 Task: Look for space in Pati, Indonesia from 5th June, 2023 to 16th June, 2023 for 2 adults in price range Rs.7000 to Rs.15000. Place can be entire place with 1  bedroom having 1 bed and 1 bathroom. Property type can be house, flat, guest house, hotel. Booking option can be shelf check-in. Required host language is English.
Action: Mouse moved to (430, 63)
Screenshot: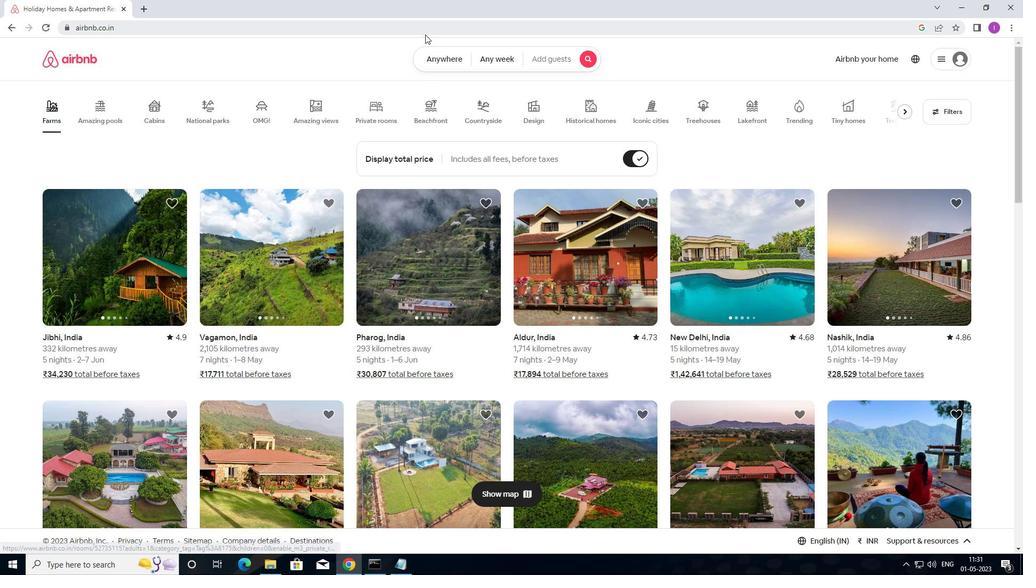
Action: Mouse pressed left at (430, 63)
Screenshot: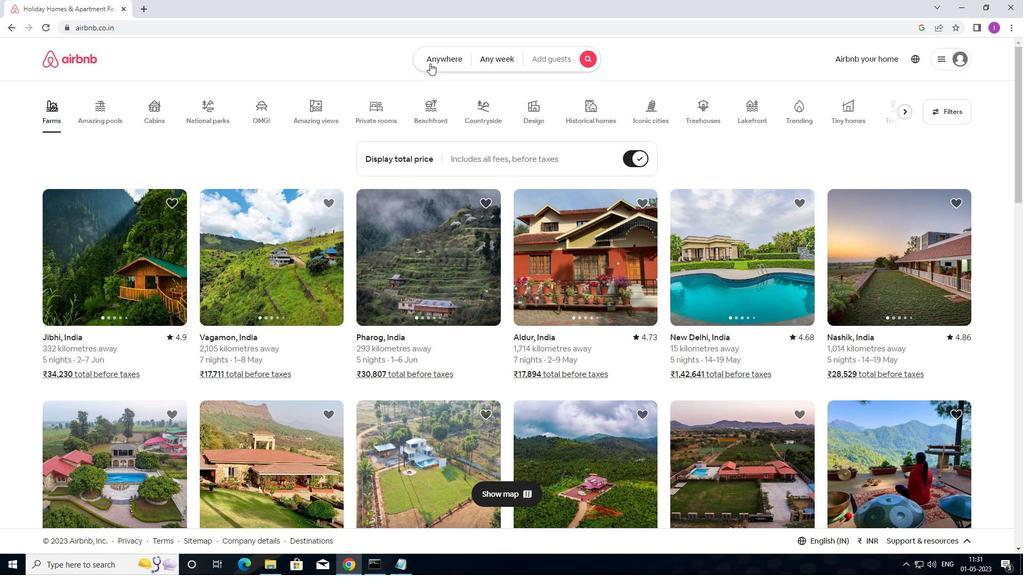 
Action: Mouse moved to (327, 105)
Screenshot: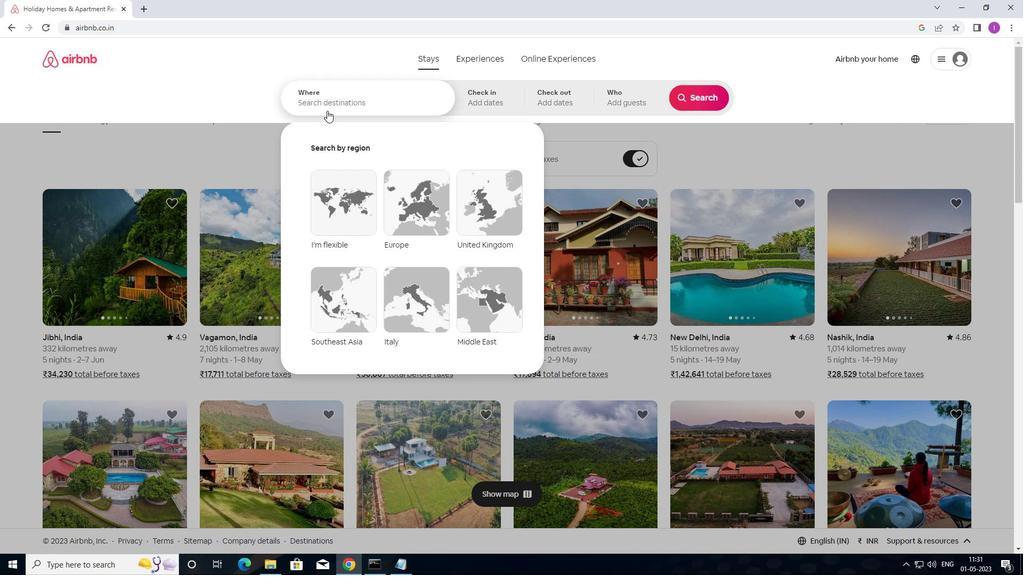 
Action: Mouse pressed left at (327, 105)
Screenshot: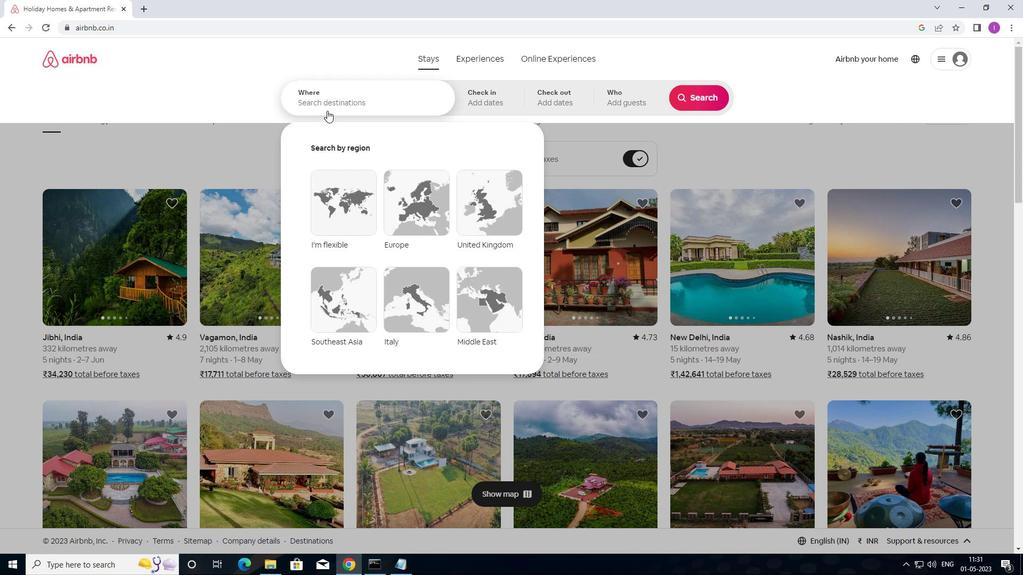 
Action: Mouse moved to (366, 105)
Screenshot: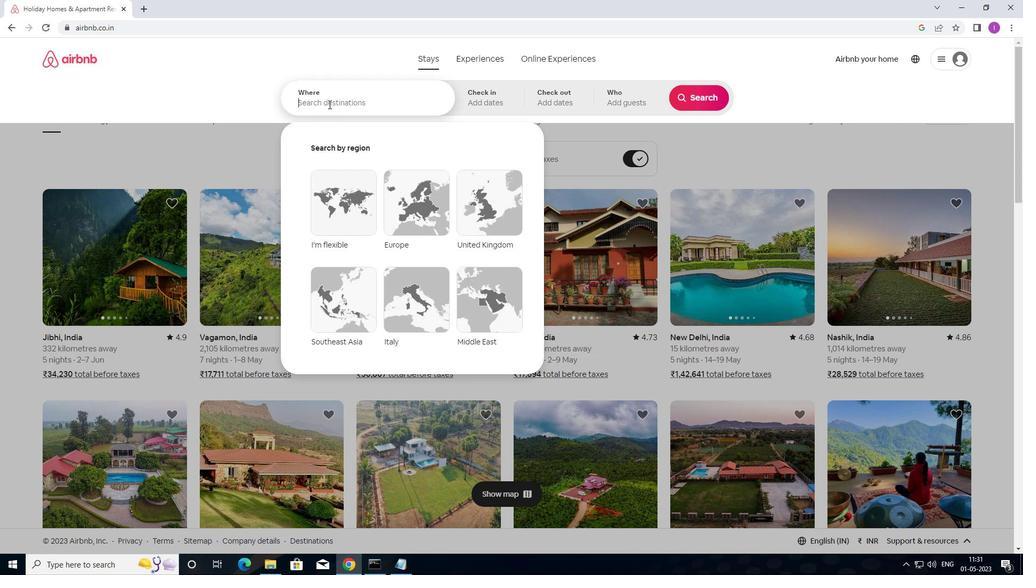 
Action: Key pressed <Key.shift>PATI,<Key.shift>IND
Screenshot: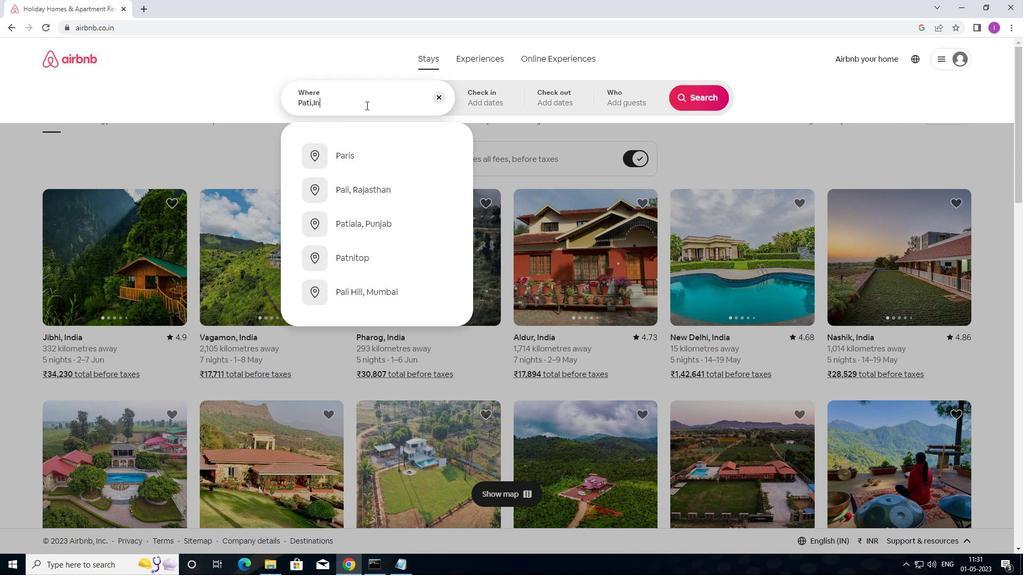 
Action: Mouse moved to (366, 105)
Screenshot: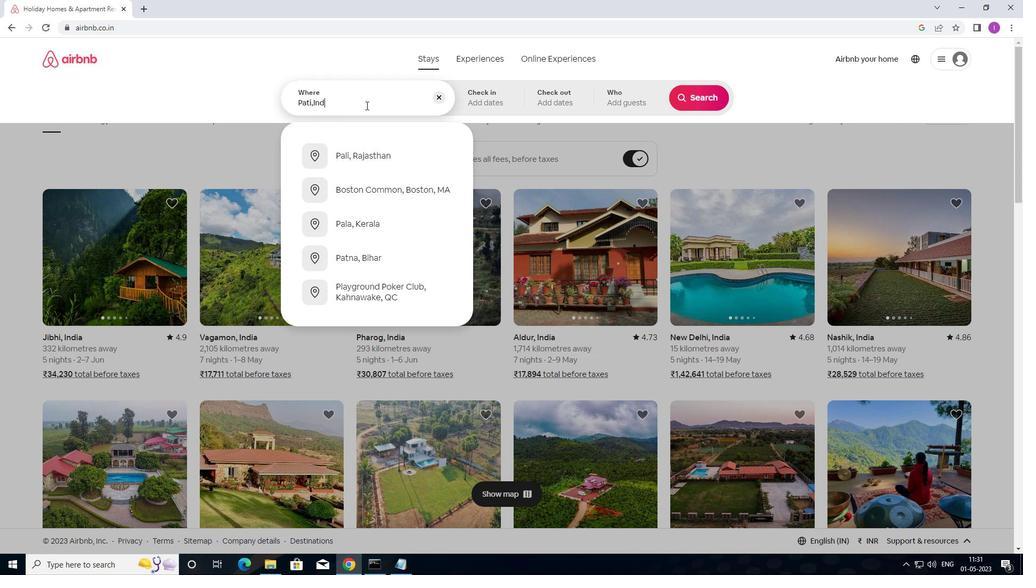 
Action: Key pressed ONESIA
Screenshot: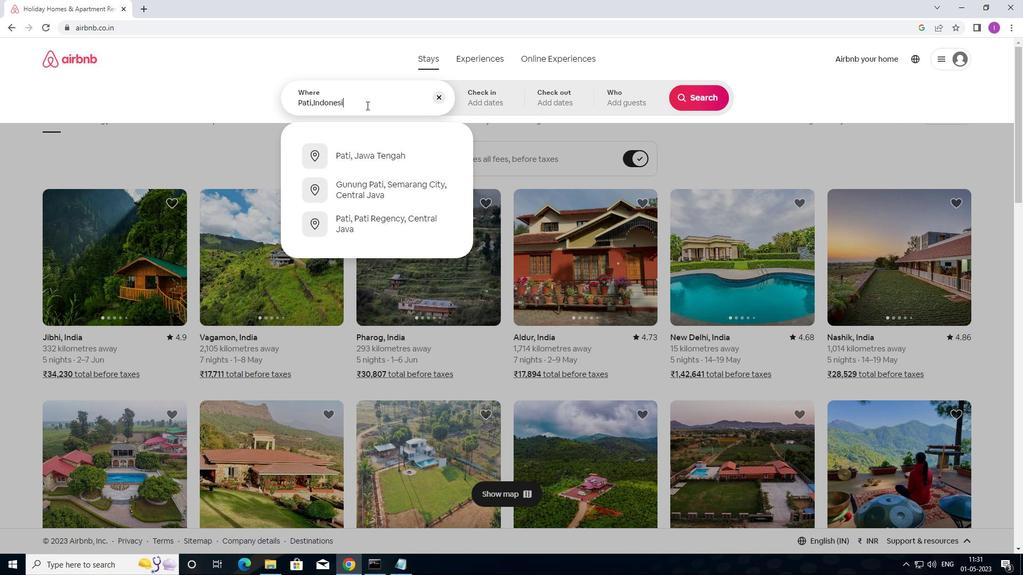 
Action: Mouse moved to (502, 93)
Screenshot: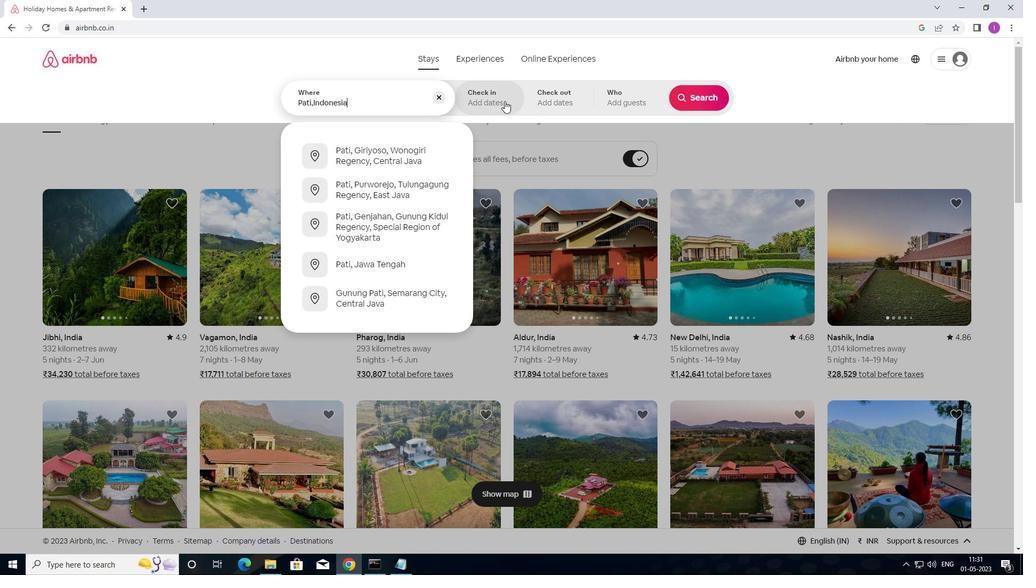 
Action: Mouse pressed left at (502, 93)
Screenshot: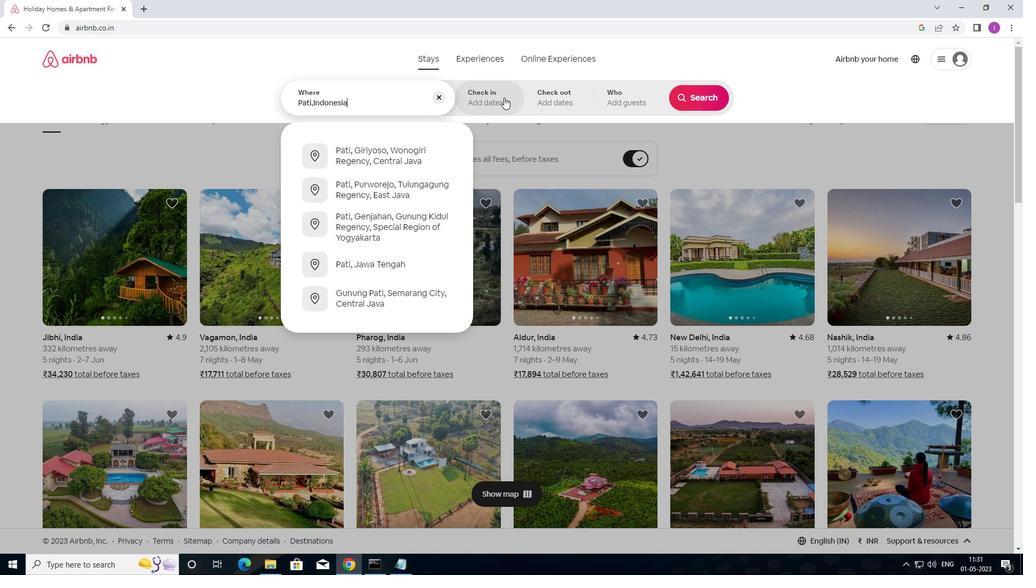 
Action: Mouse moved to (558, 251)
Screenshot: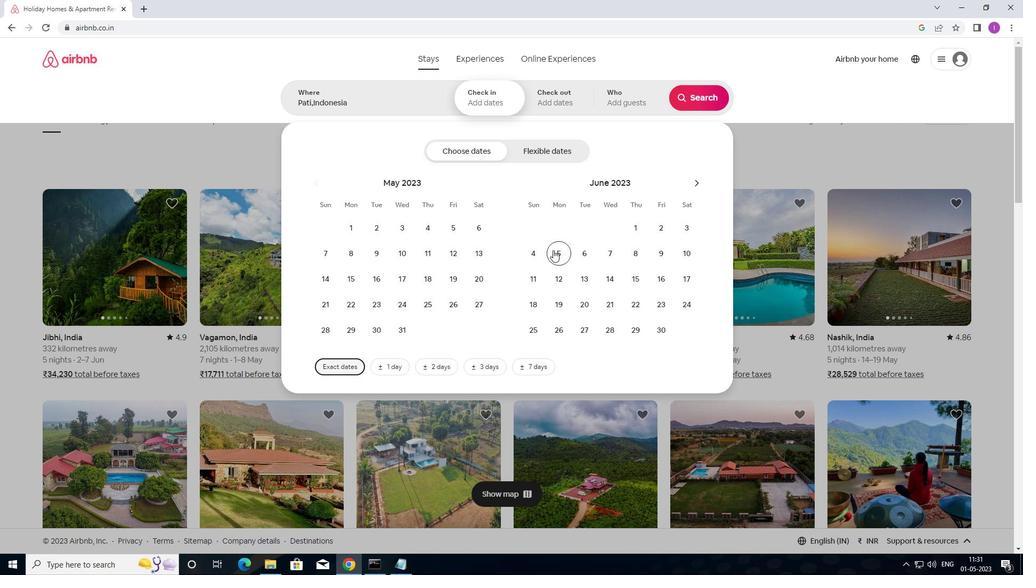 
Action: Mouse pressed left at (558, 251)
Screenshot: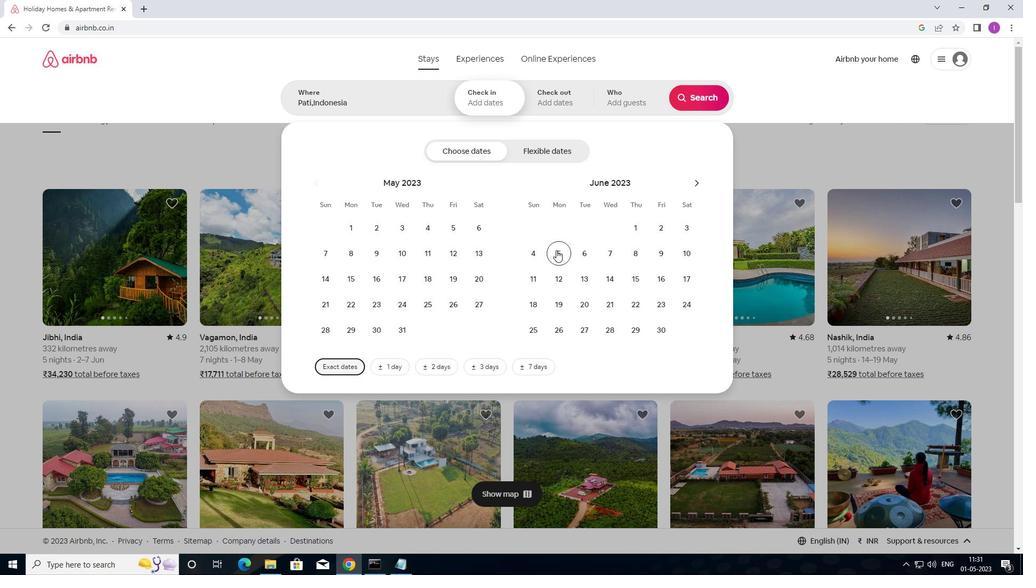 
Action: Mouse moved to (662, 280)
Screenshot: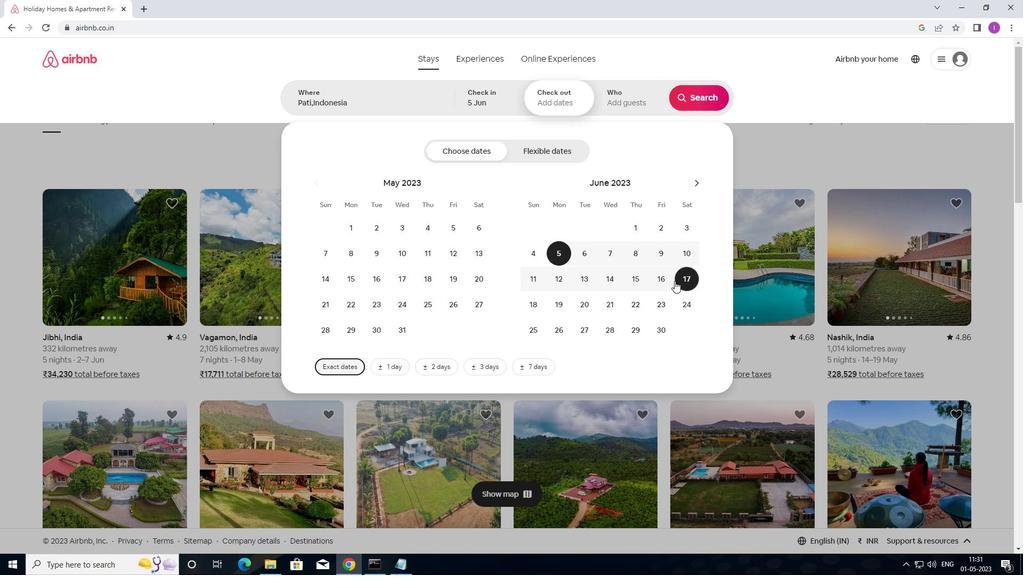 
Action: Mouse pressed left at (662, 280)
Screenshot: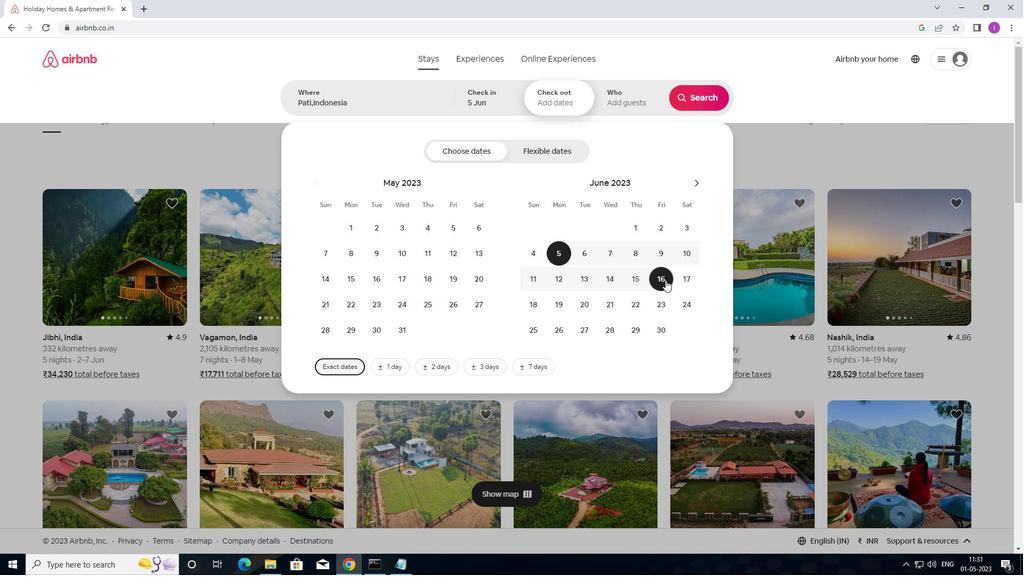 
Action: Mouse moved to (632, 101)
Screenshot: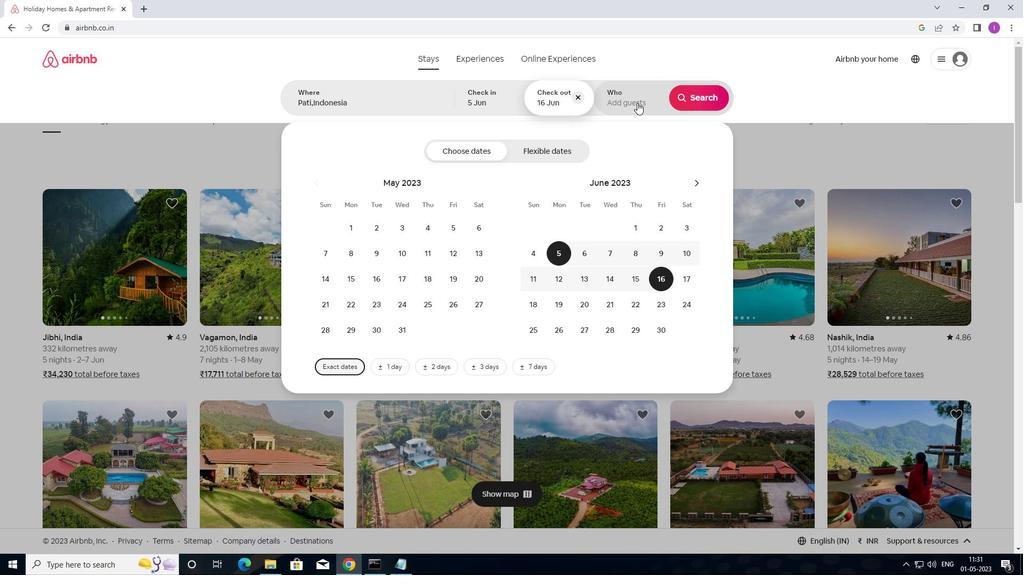 
Action: Mouse pressed left at (632, 101)
Screenshot: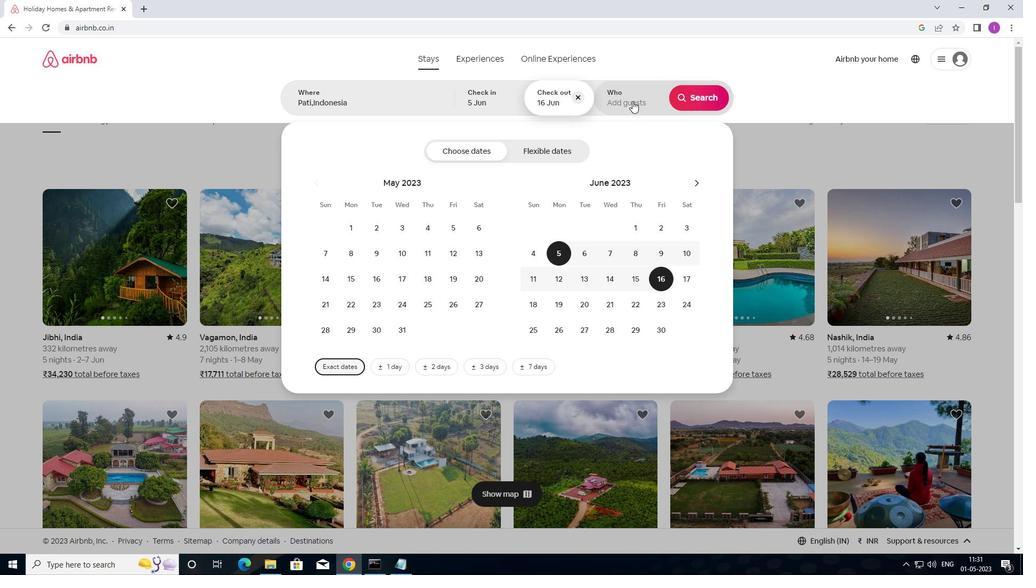 
Action: Mouse moved to (703, 155)
Screenshot: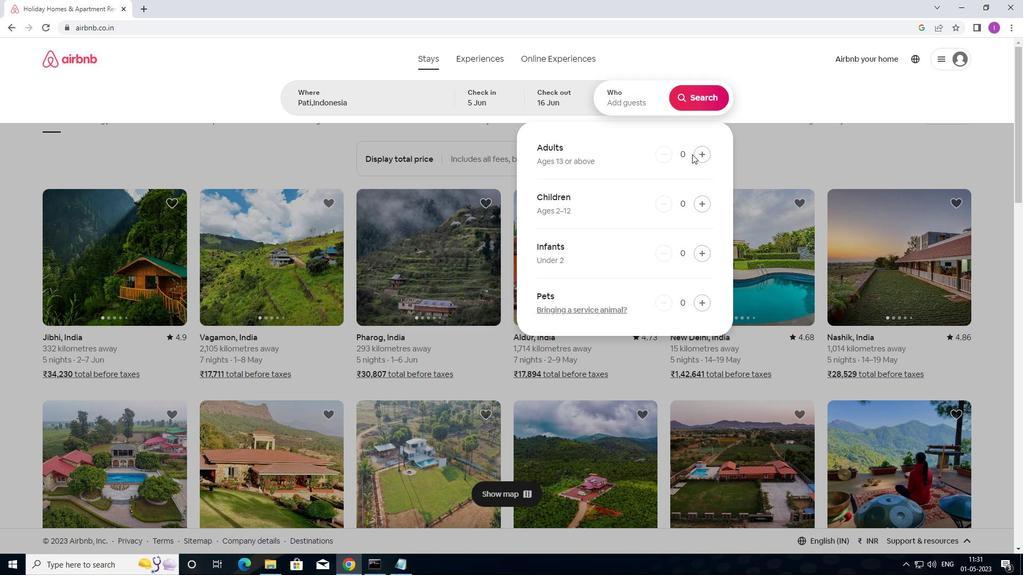 
Action: Mouse pressed left at (703, 155)
Screenshot: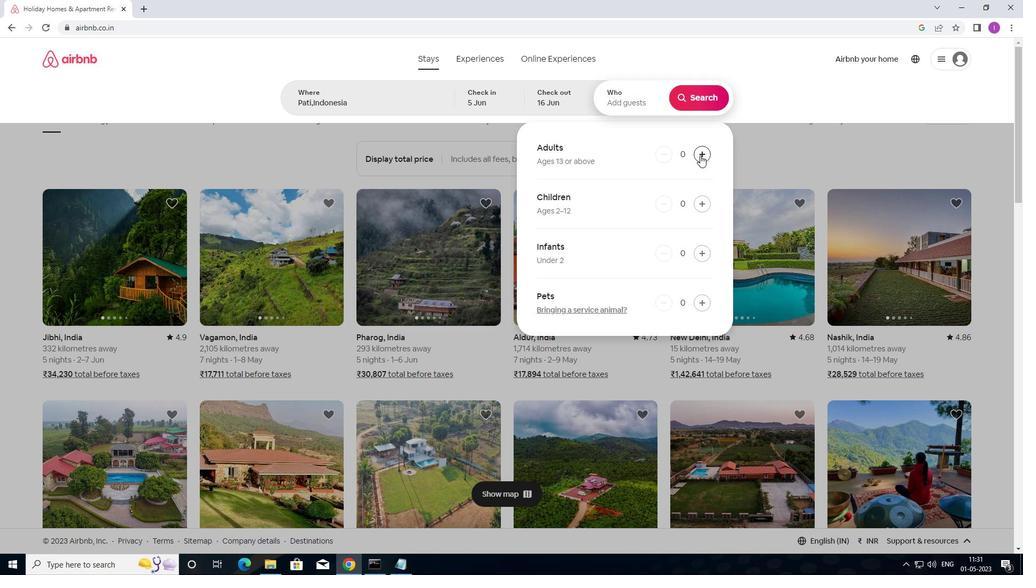 
Action: Mouse pressed left at (703, 155)
Screenshot: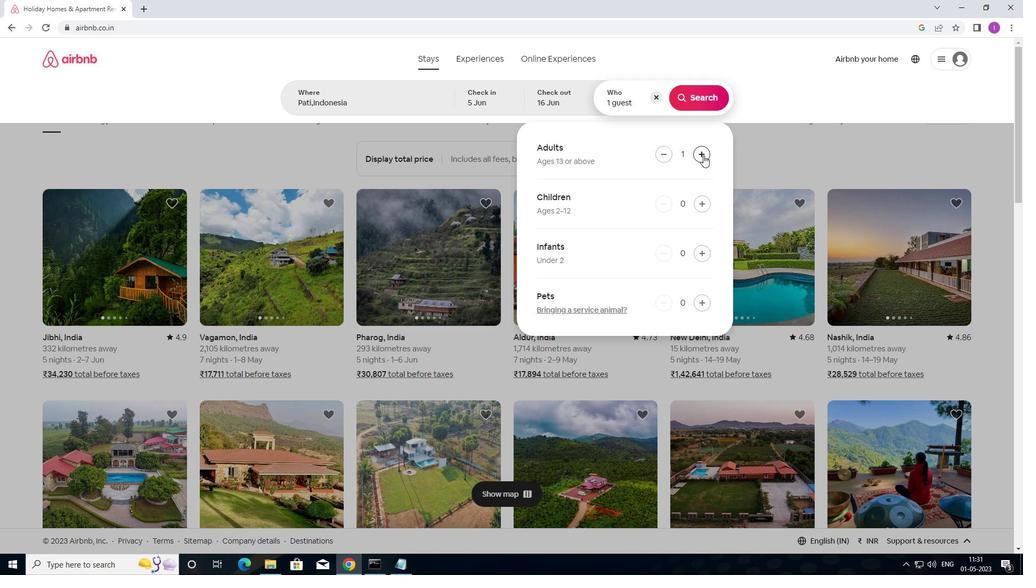 
Action: Mouse moved to (696, 102)
Screenshot: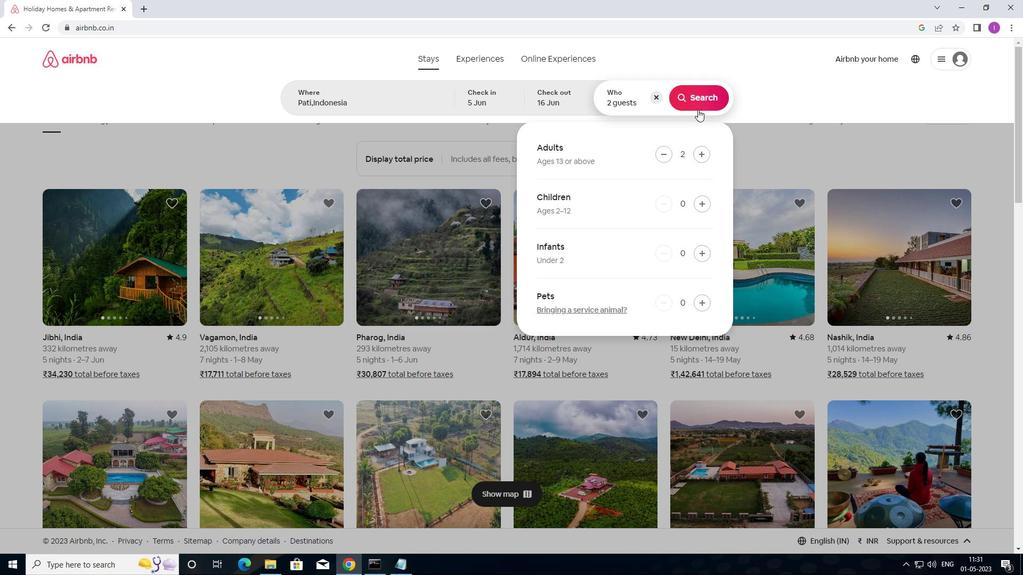
Action: Mouse pressed left at (696, 102)
Screenshot: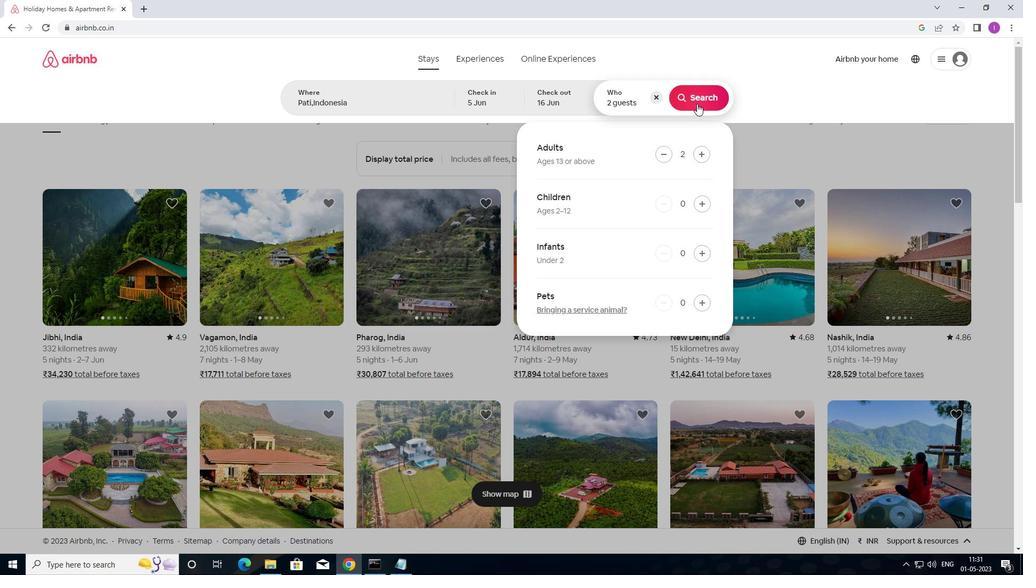 
Action: Mouse moved to (960, 102)
Screenshot: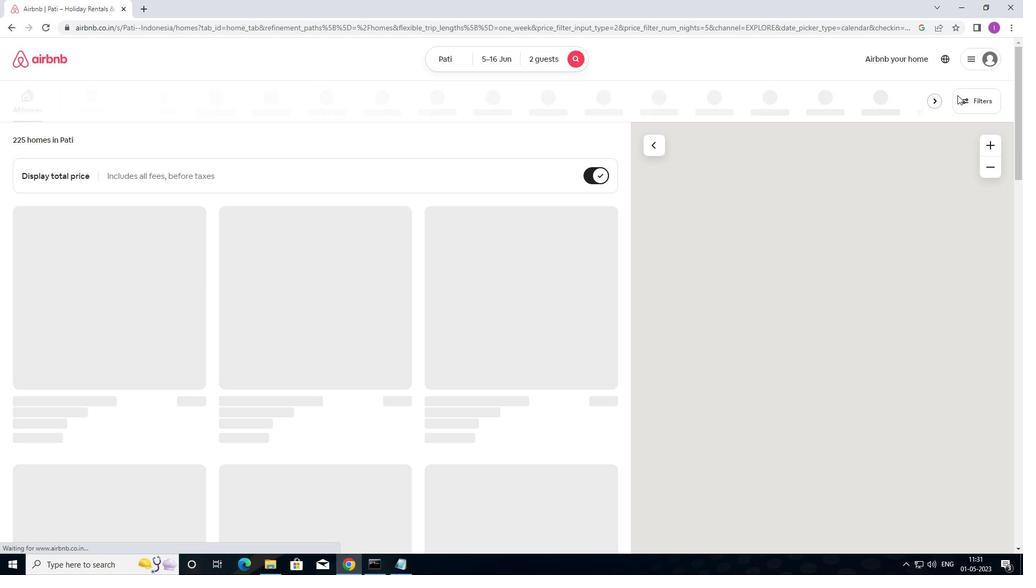 
Action: Mouse pressed left at (960, 102)
Screenshot: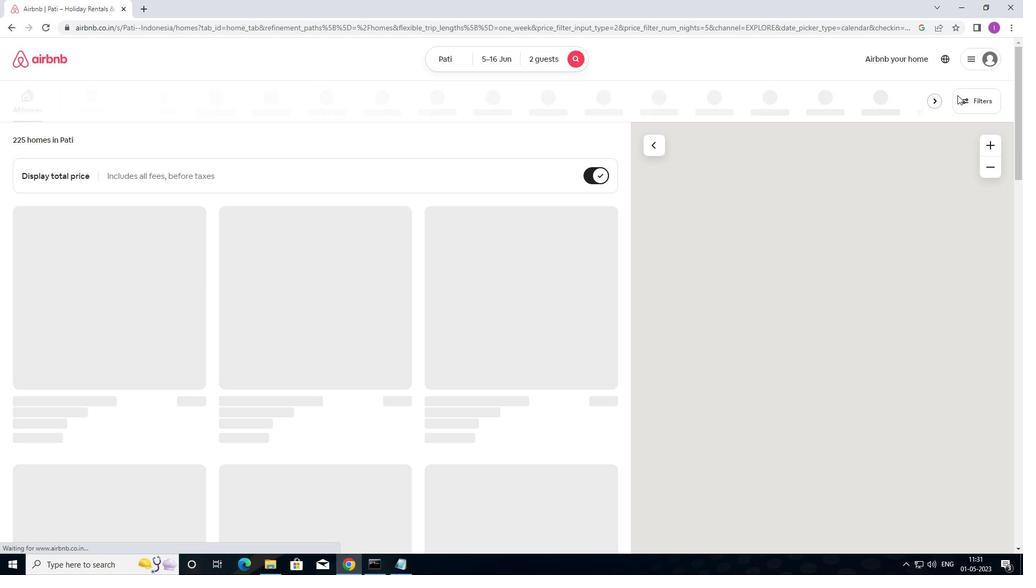 
Action: Mouse moved to (384, 237)
Screenshot: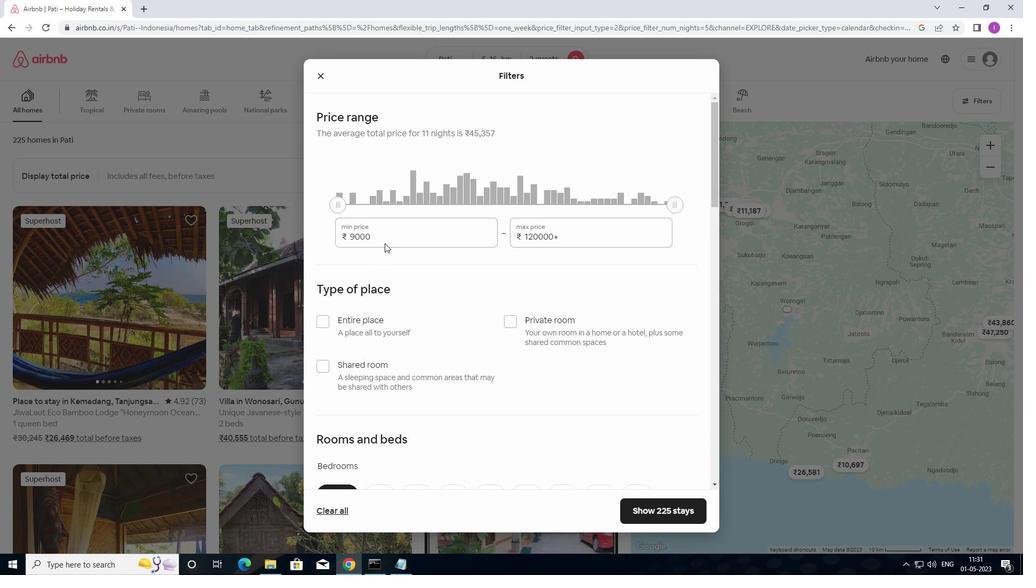 
Action: Mouse pressed left at (384, 237)
Screenshot: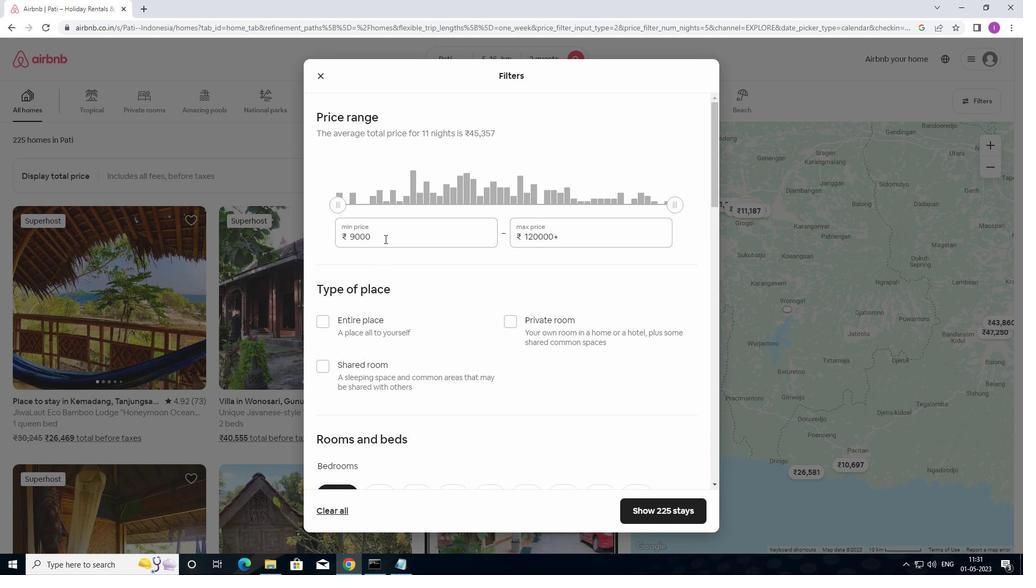 
Action: Mouse moved to (343, 238)
Screenshot: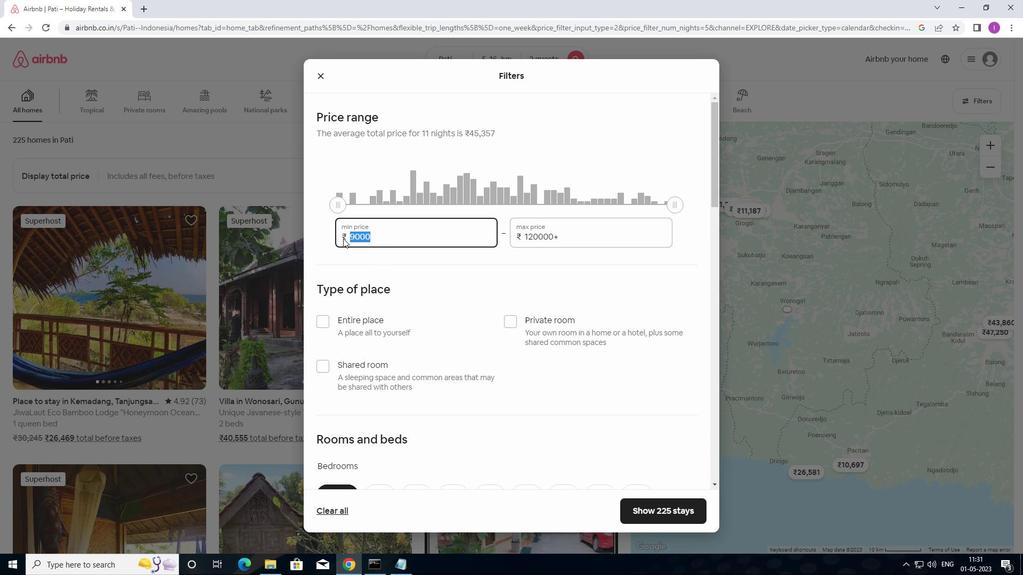 
Action: Key pressed 7
Screenshot: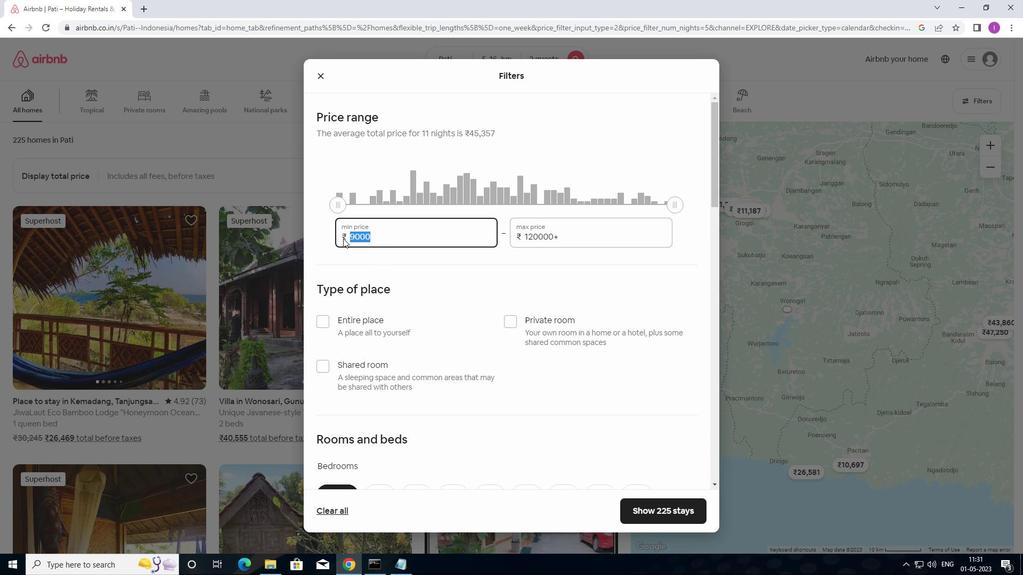 
Action: Mouse moved to (351, 239)
Screenshot: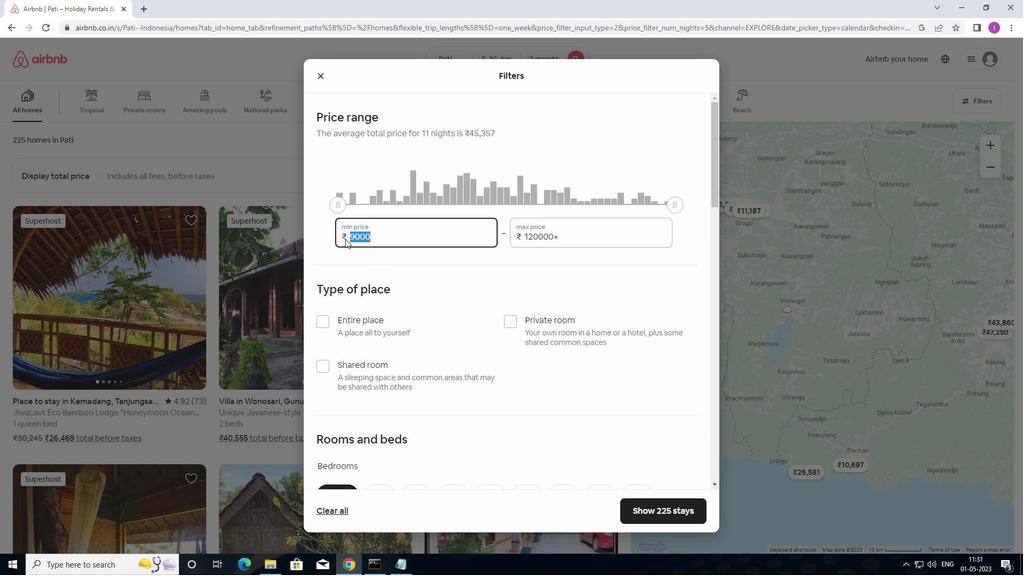
Action: Key pressed 0
Screenshot: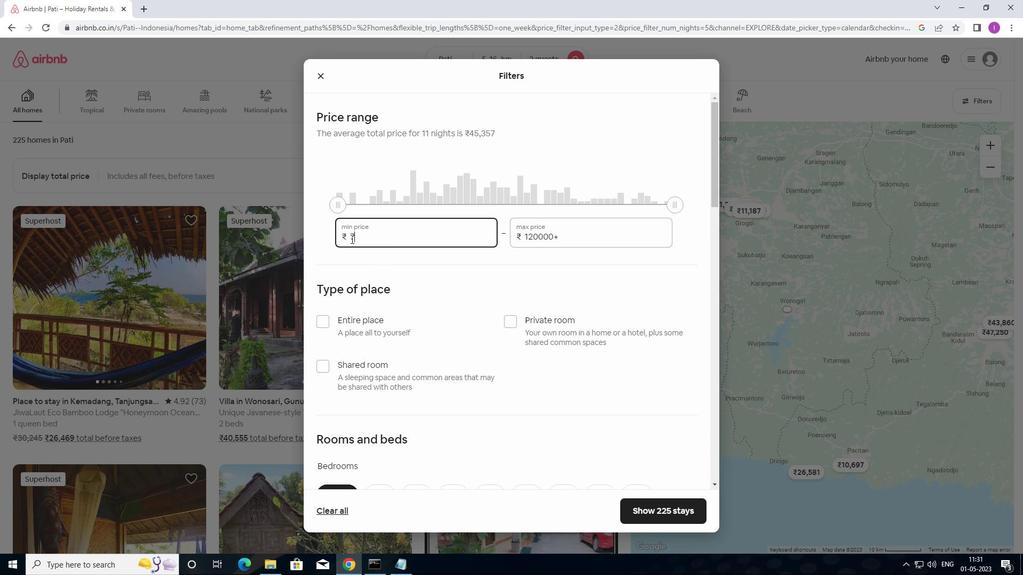 
Action: Mouse moved to (356, 240)
Screenshot: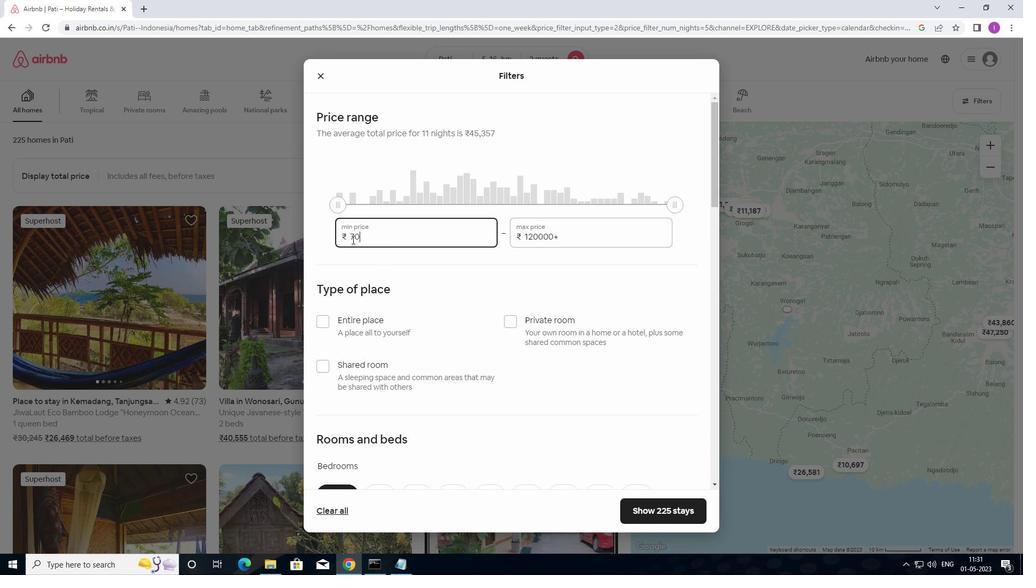 
Action: Key pressed 00
Screenshot: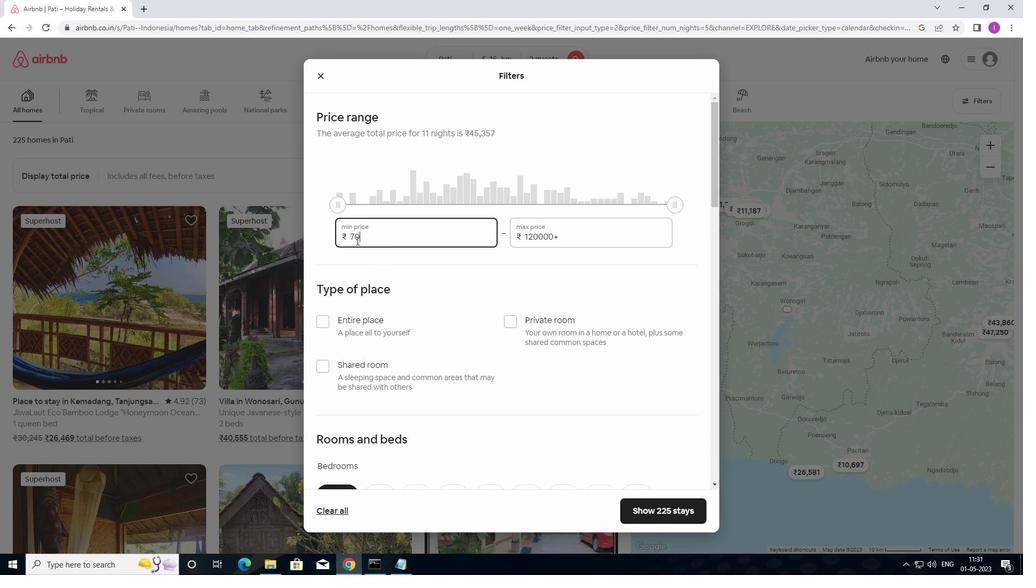
Action: Mouse moved to (574, 241)
Screenshot: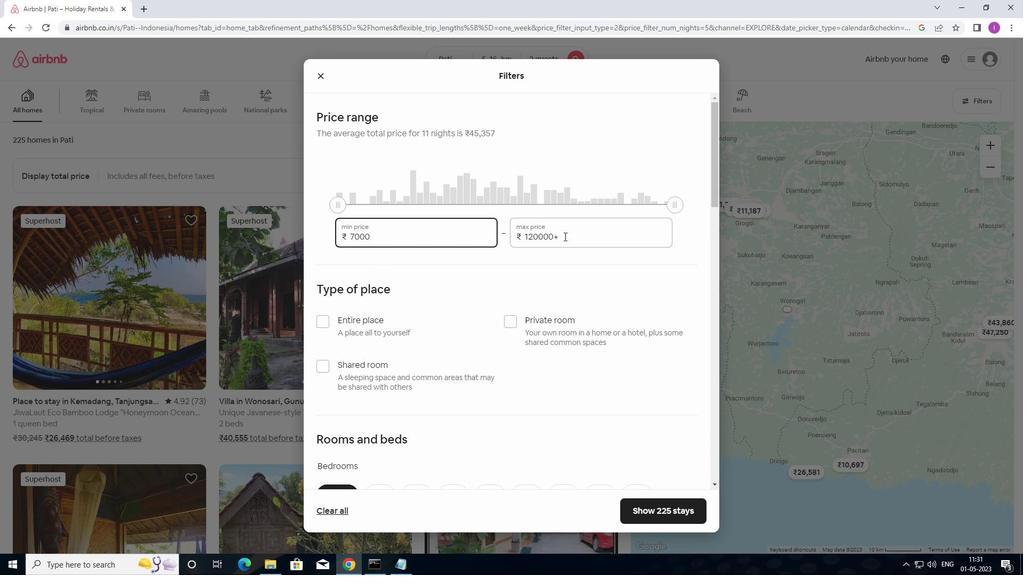 
Action: Mouse pressed left at (574, 241)
Screenshot: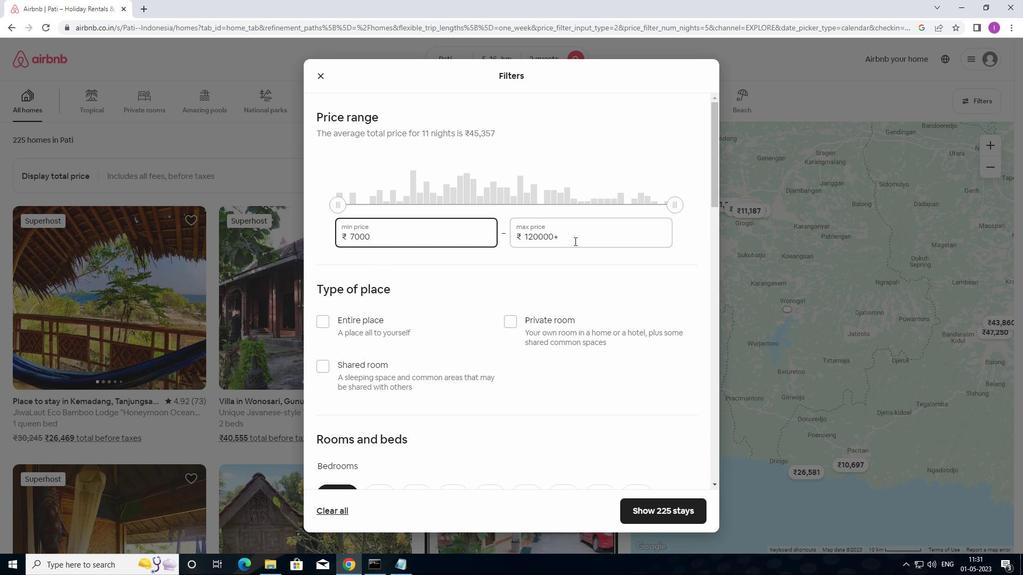 
Action: Mouse moved to (499, 246)
Screenshot: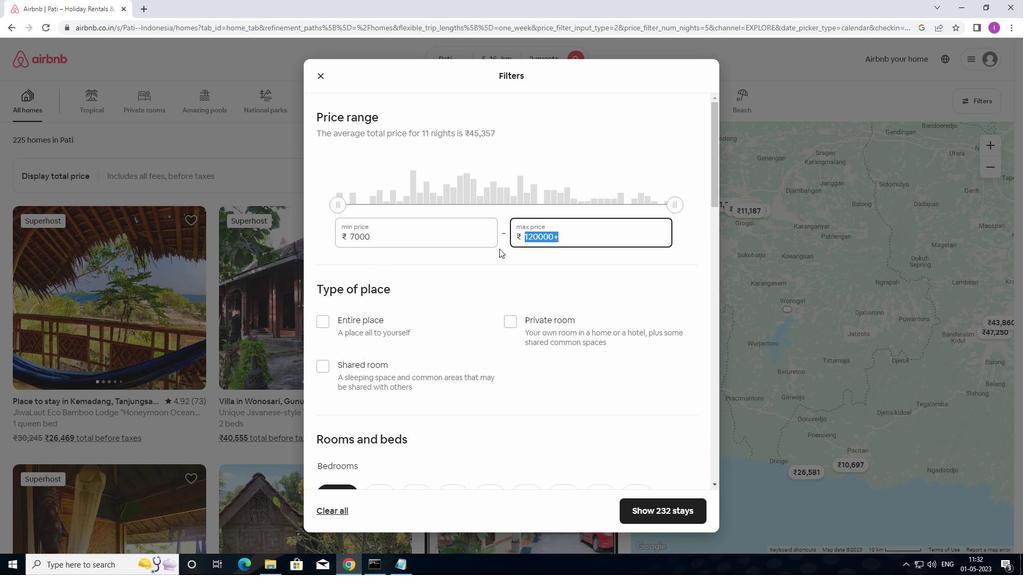 
Action: Key pressed 15
Screenshot: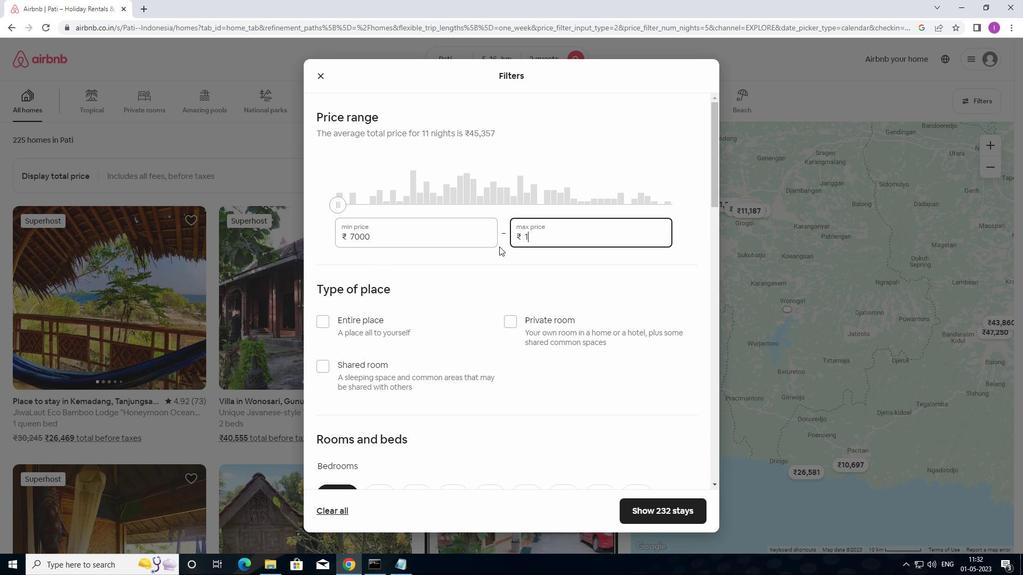
Action: Mouse moved to (499, 246)
Screenshot: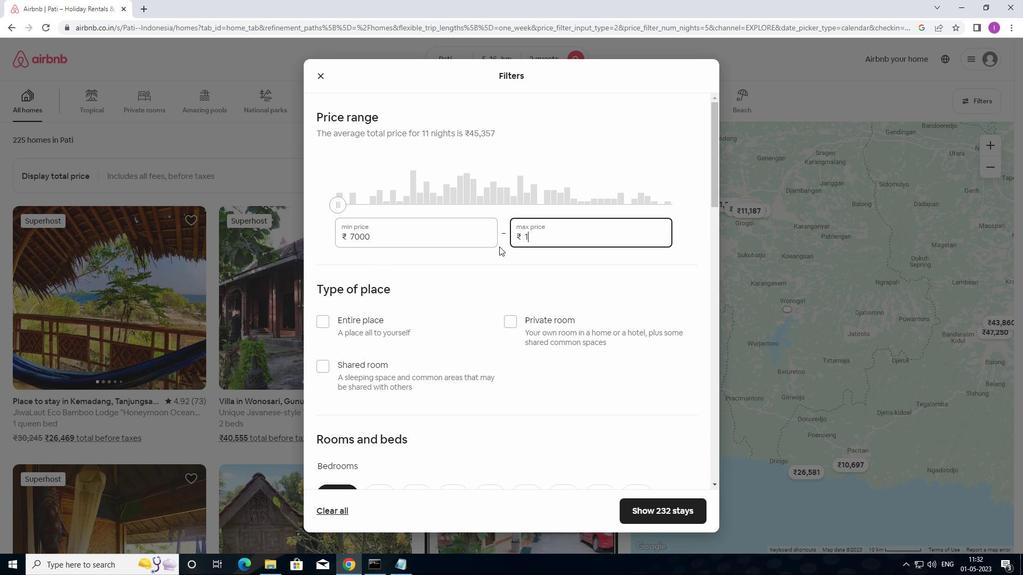 
Action: Key pressed 000
Screenshot: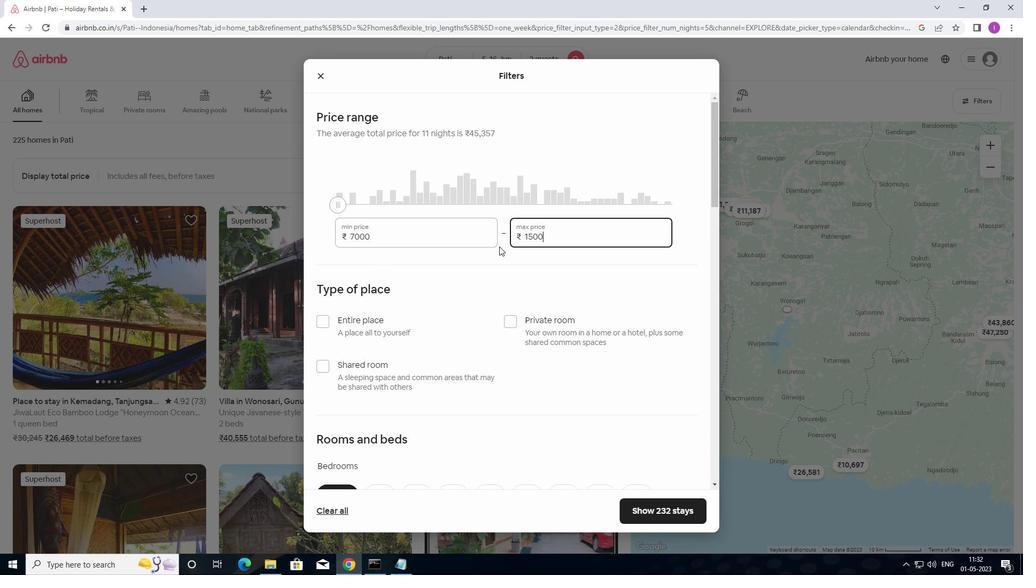 
Action: Mouse moved to (326, 325)
Screenshot: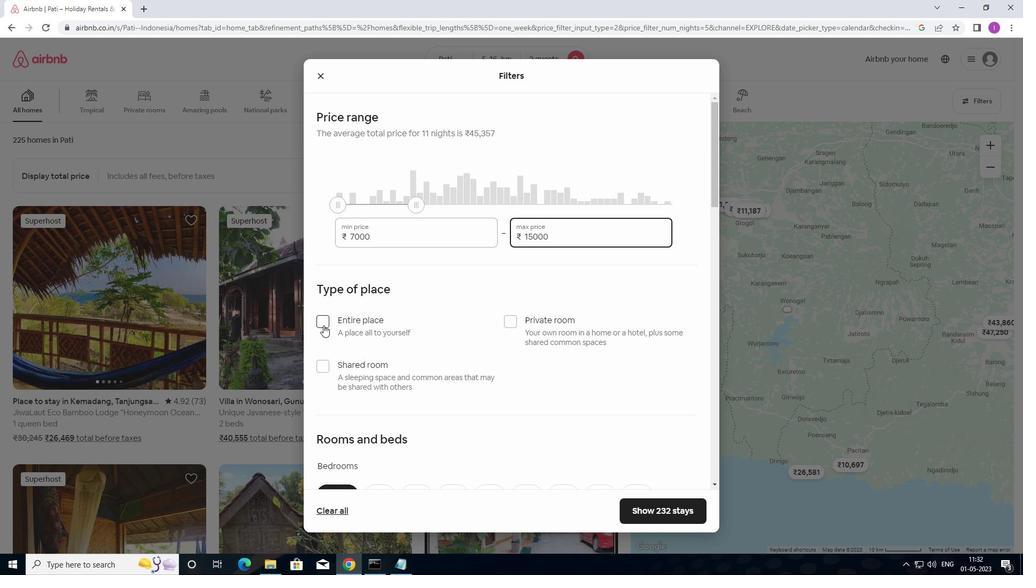 
Action: Mouse pressed left at (326, 325)
Screenshot: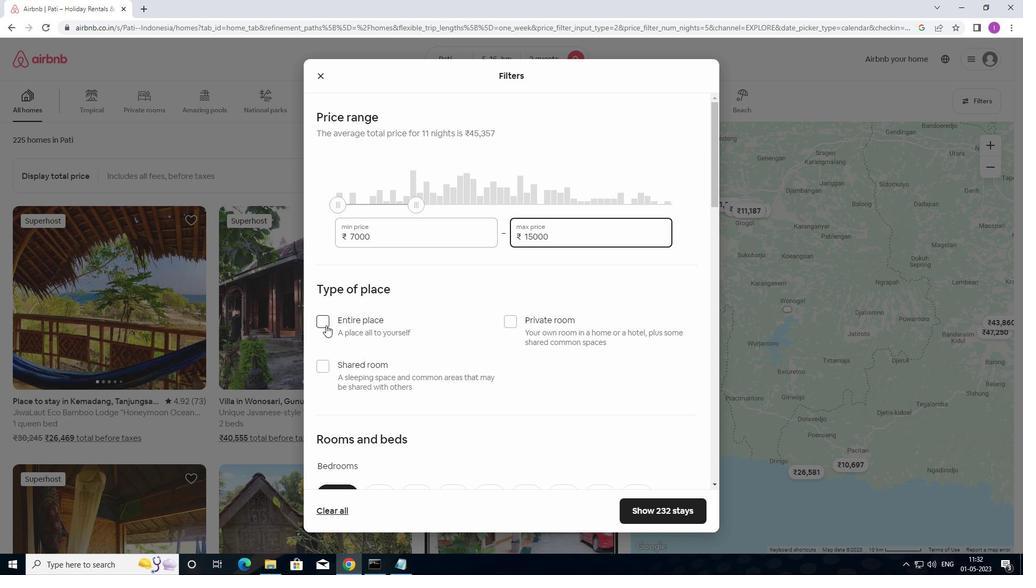 
Action: Mouse moved to (470, 335)
Screenshot: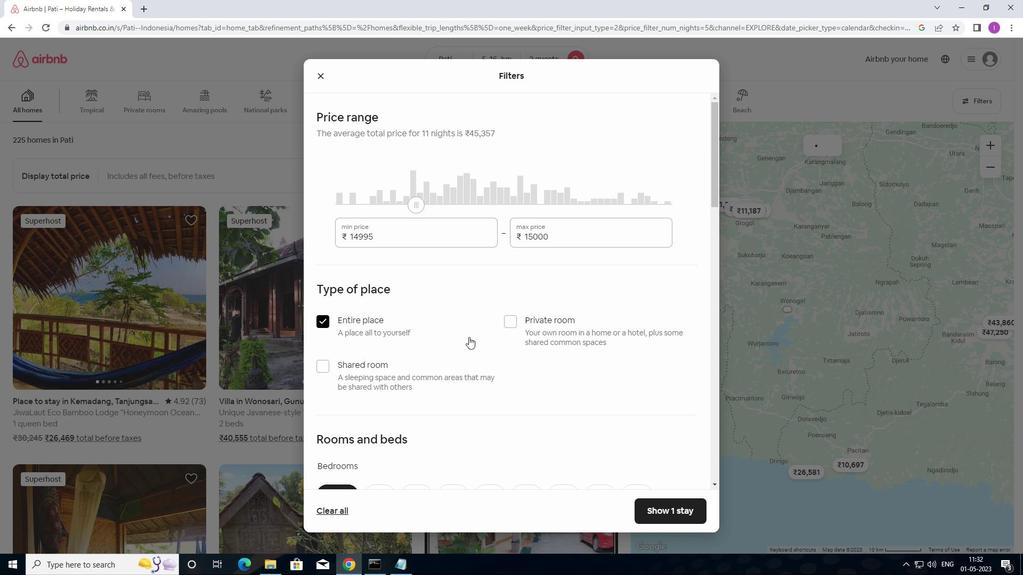 
Action: Mouse scrolled (470, 335) with delta (0, 0)
Screenshot: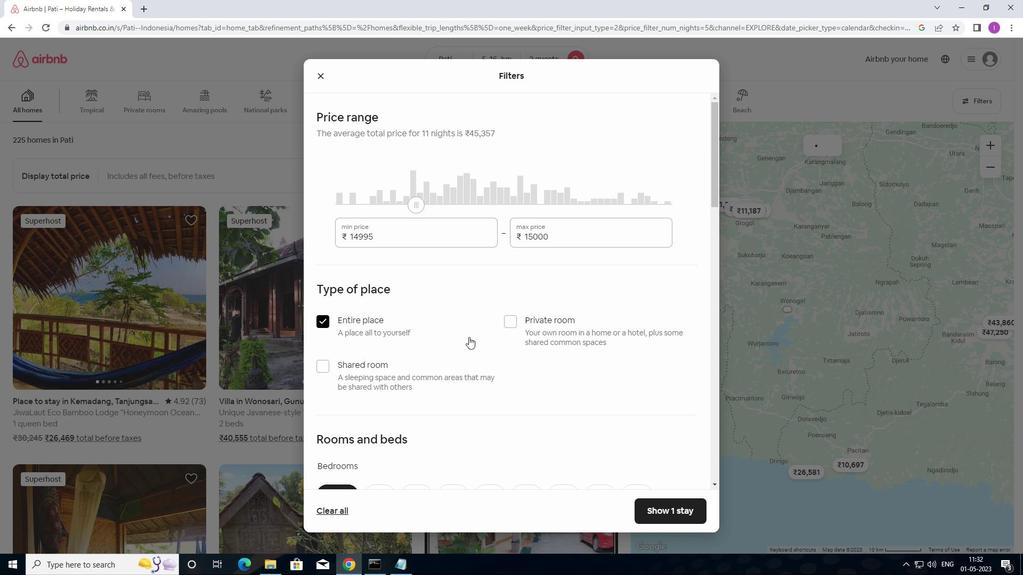 
Action: Mouse moved to (473, 338)
Screenshot: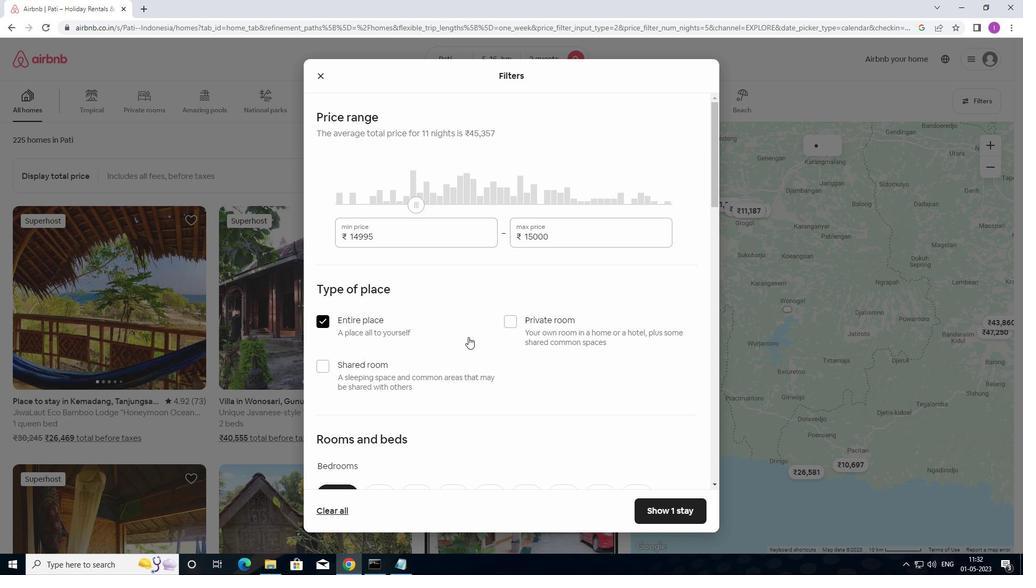 
Action: Mouse scrolled (473, 337) with delta (0, 0)
Screenshot: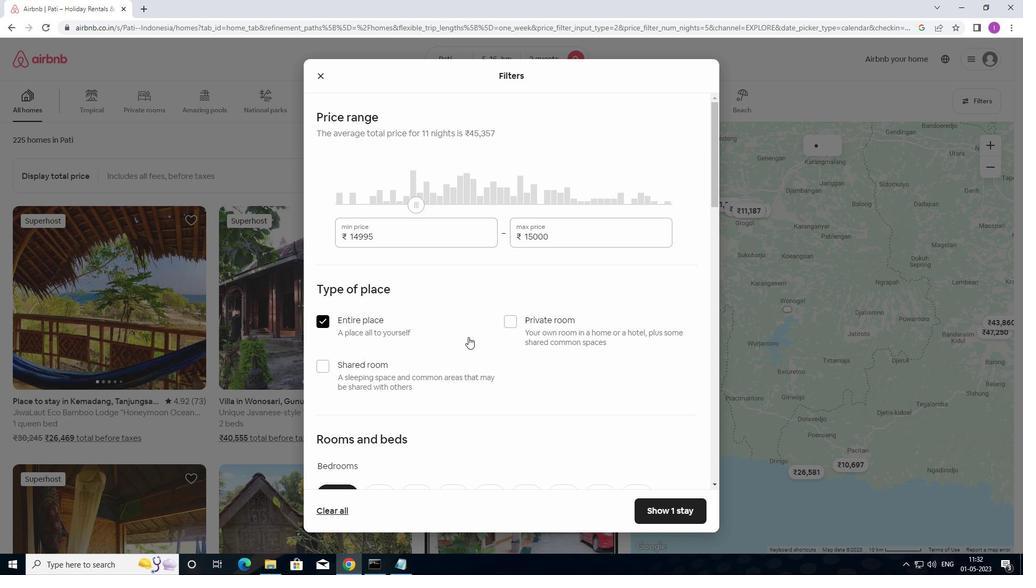 
Action: Mouse moved to (474, 339)
Screenshot: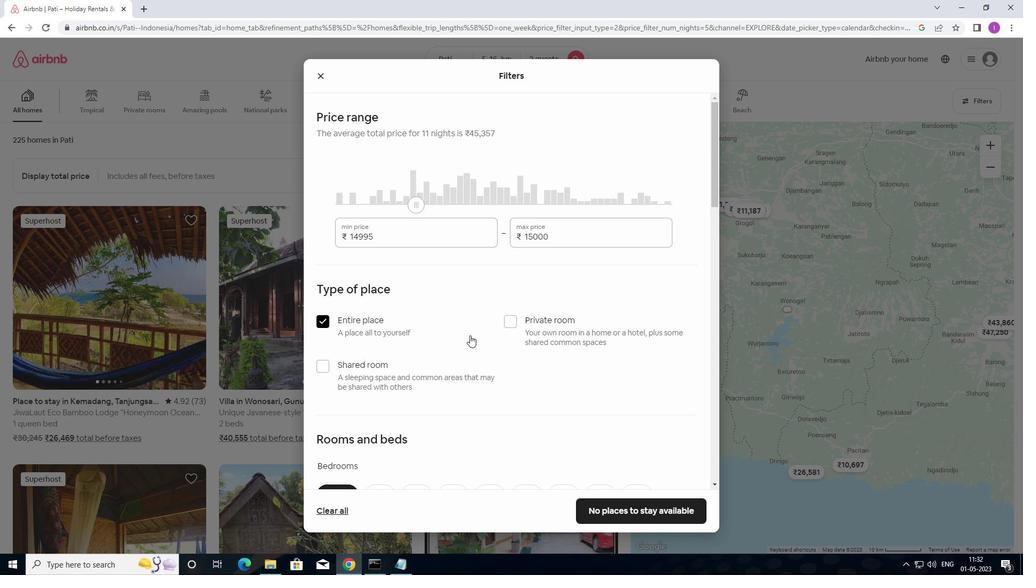 
Action: Mouse scrolled (474, 339) with delta (0, 0)
Screenshot: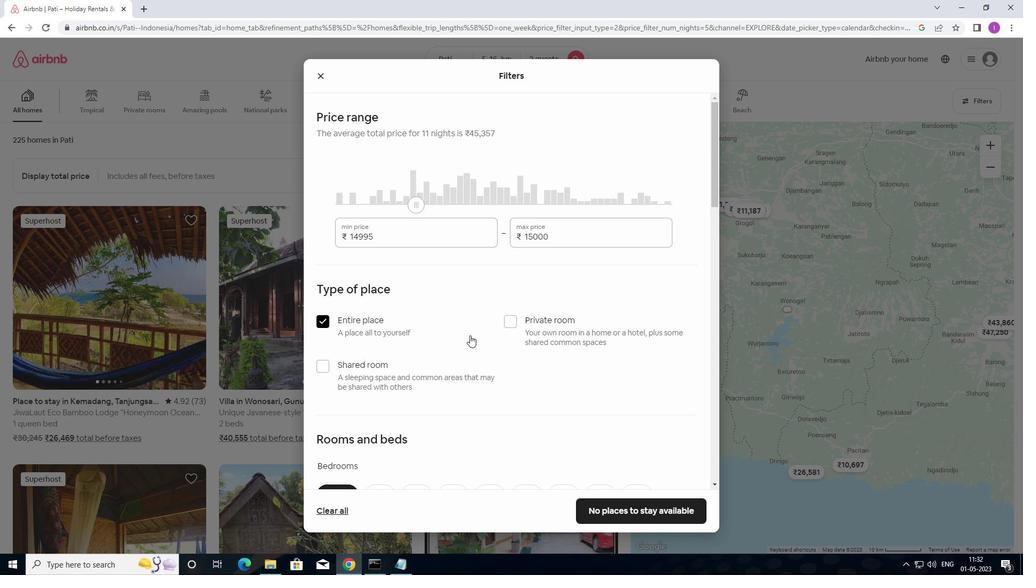 
Action: Mouse moved to (388, 336)
Screenshot: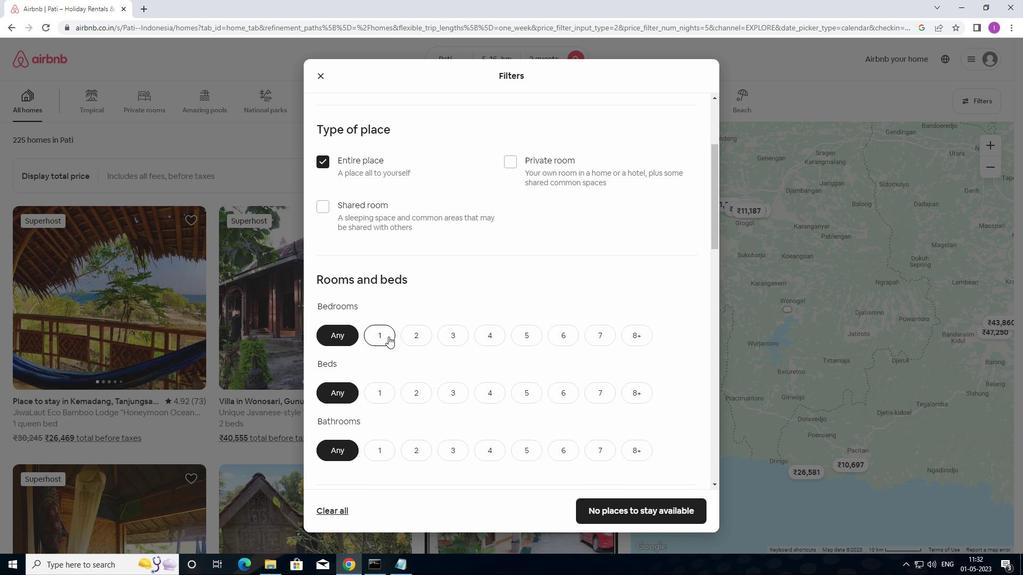 
Action: Mouse pressed left at (388, 336)
Screenshot: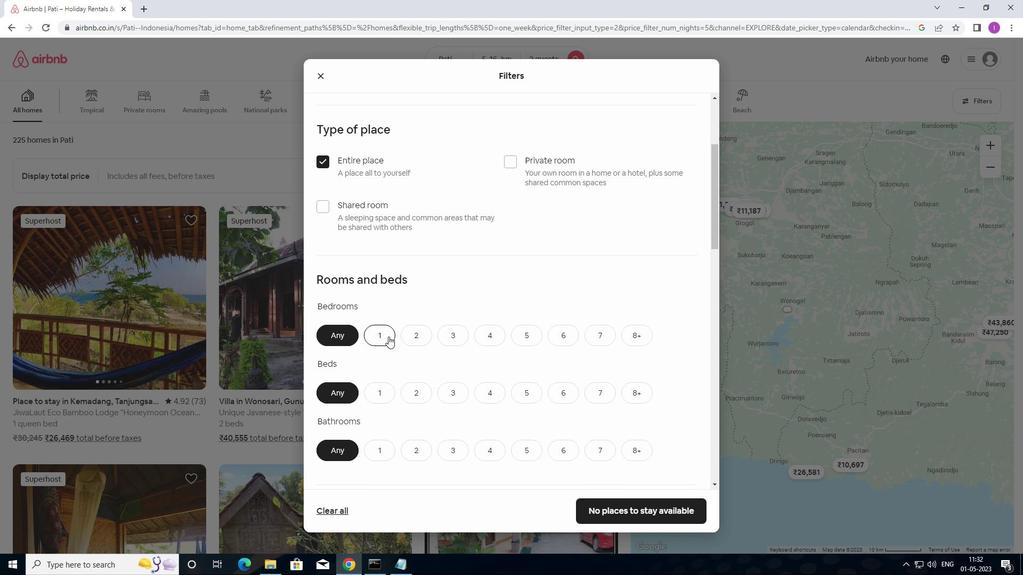 
Action: Mouse moved to (393, 342)
Screenshot: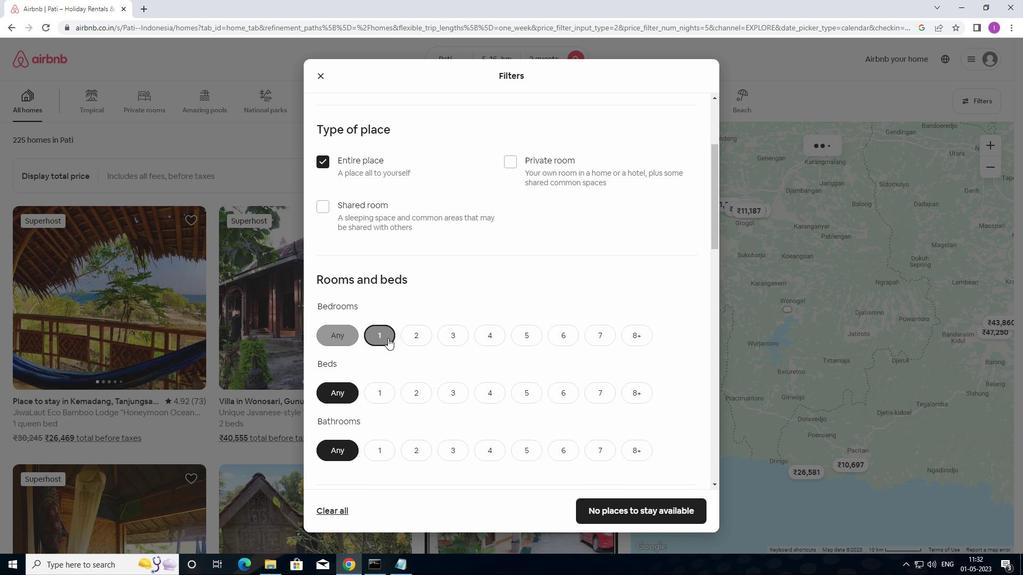 
Action: Mouse scrolled (393, 341) with delta (0, 0)
Screenshot: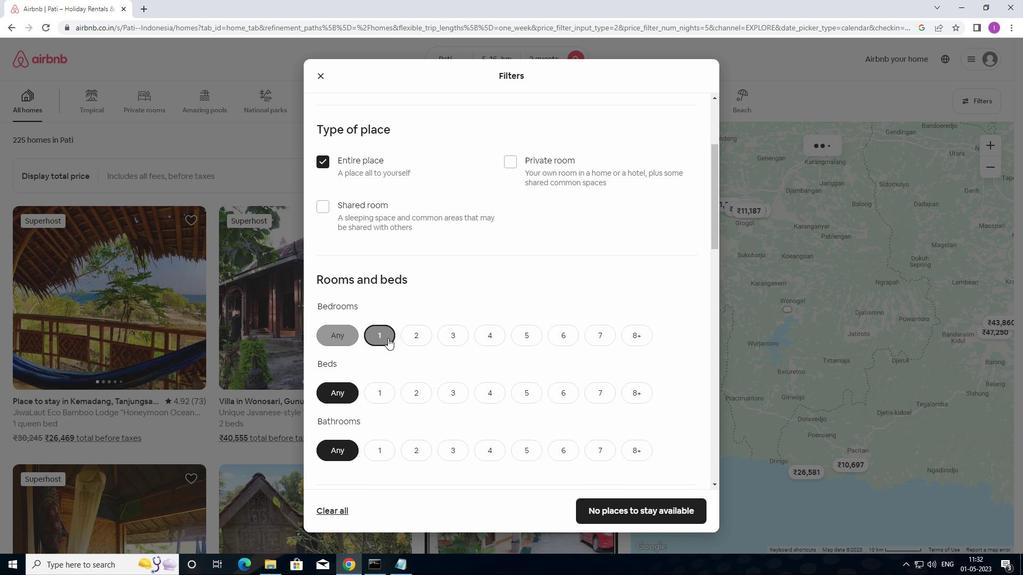 
Action: Mouse moved to (397, 344)
Screenshot: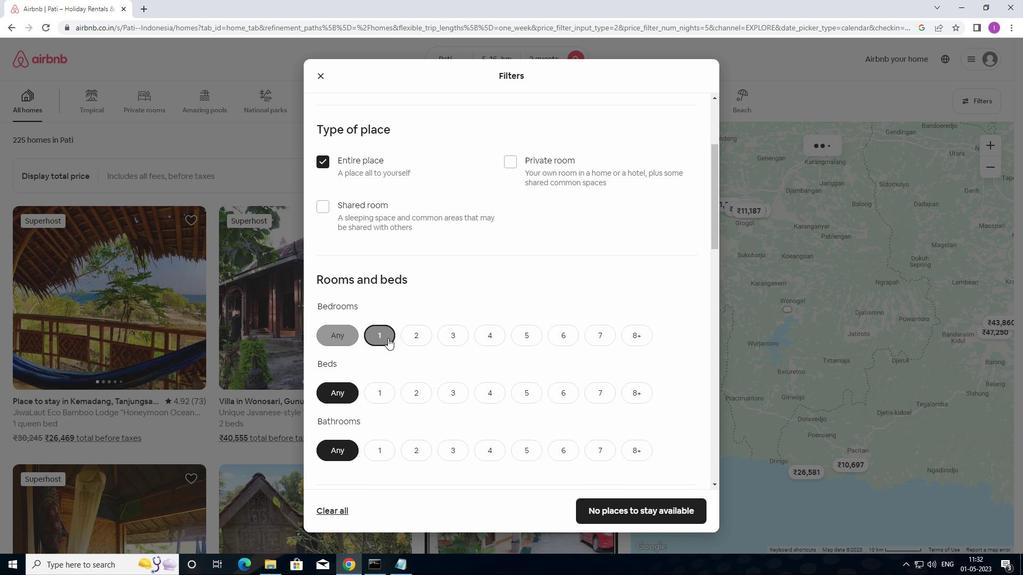 
Action: Mouse scrolled (397, 343) with delta (0, 0)
Screenshot: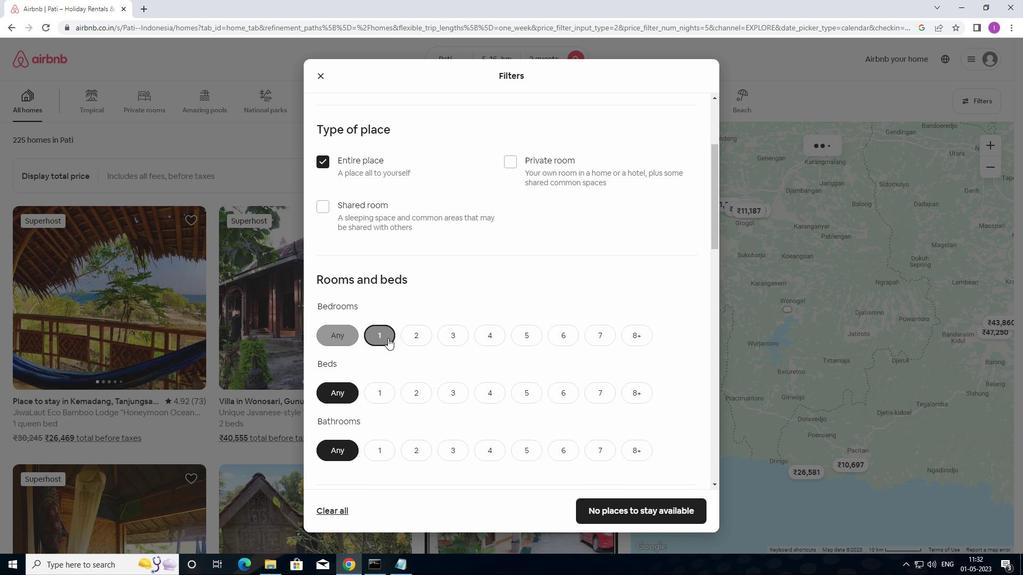 
Action: Mouse moved to (398, 345)
Screenshot: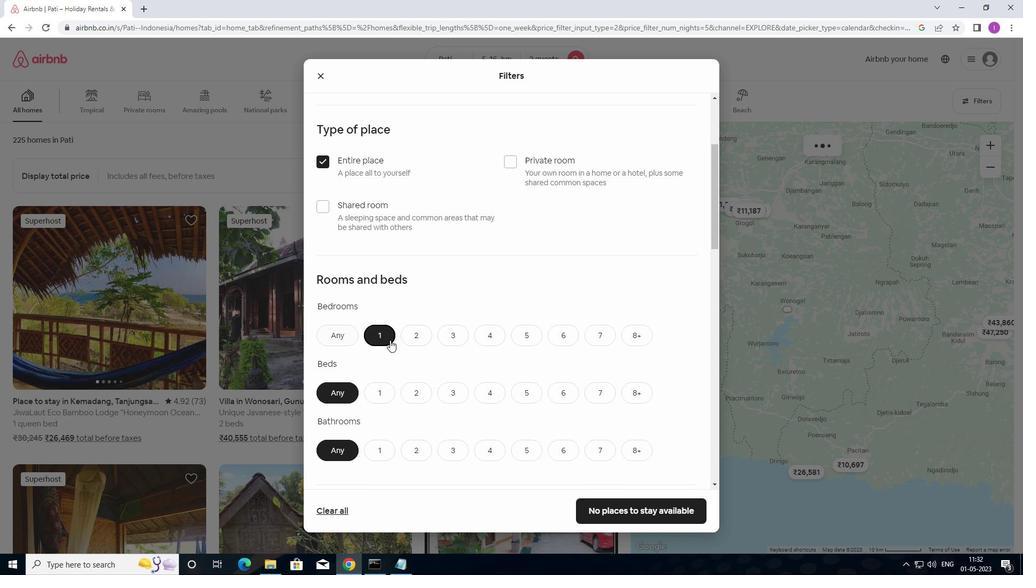 
Action: Mouse scrolled (398, 344) with delta (0, 0)
Screenshot: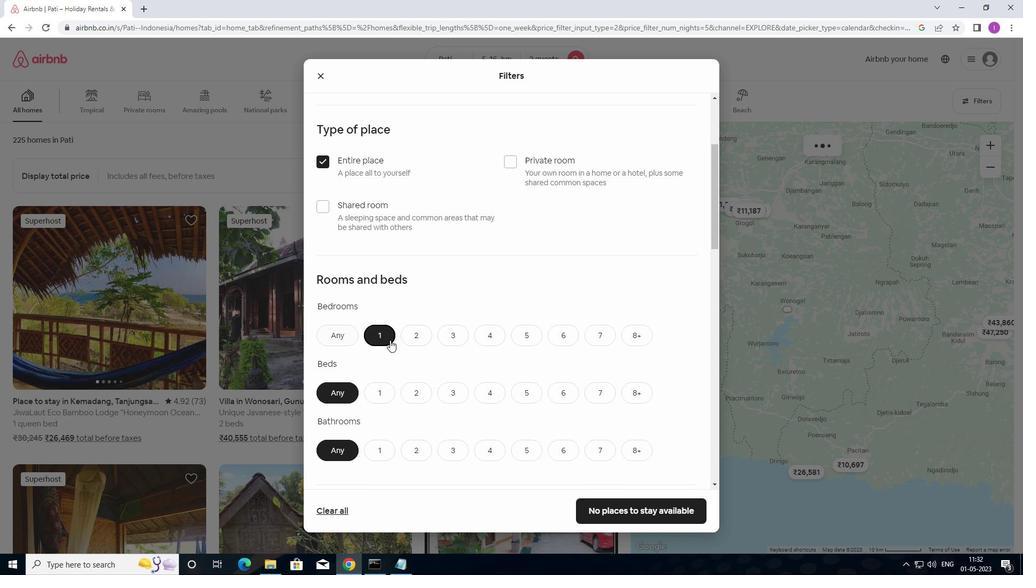 
Action: Mouse moved to (386, 227)
Screenshot: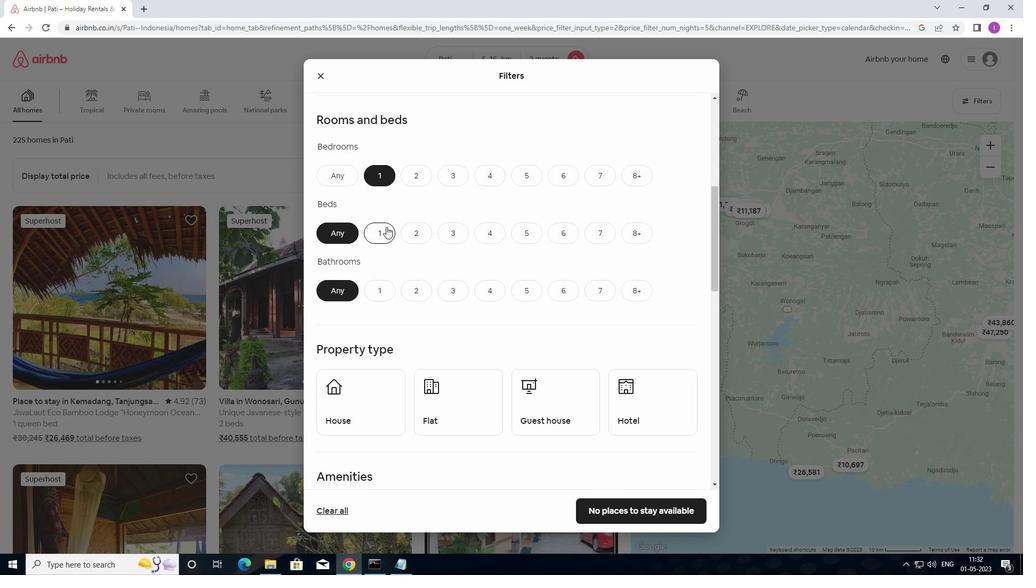 
Action: Mouse pressed left at (386, 227)
Screenshot: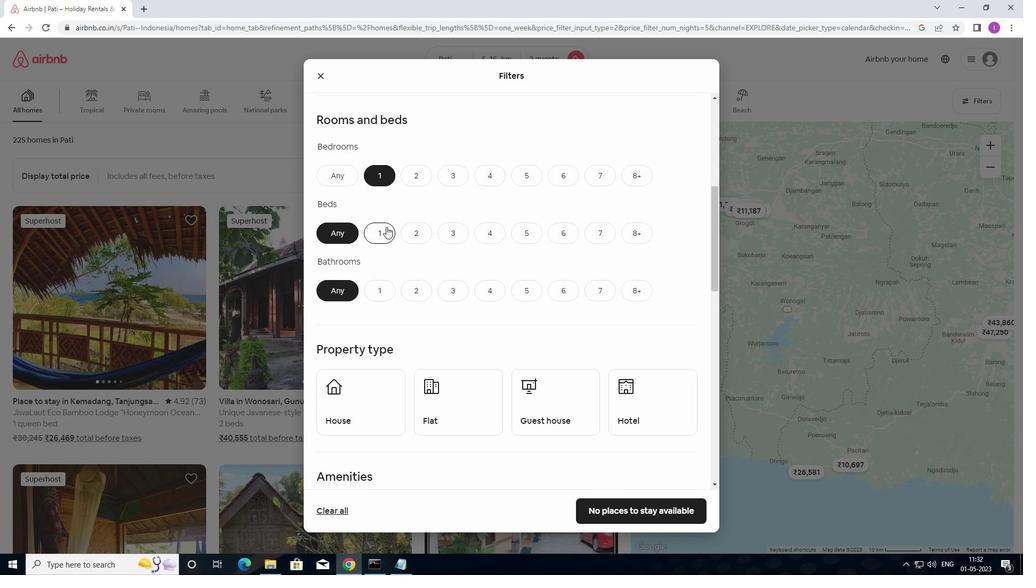 
Action: Mouse moved to (384, 288)
Screenshot: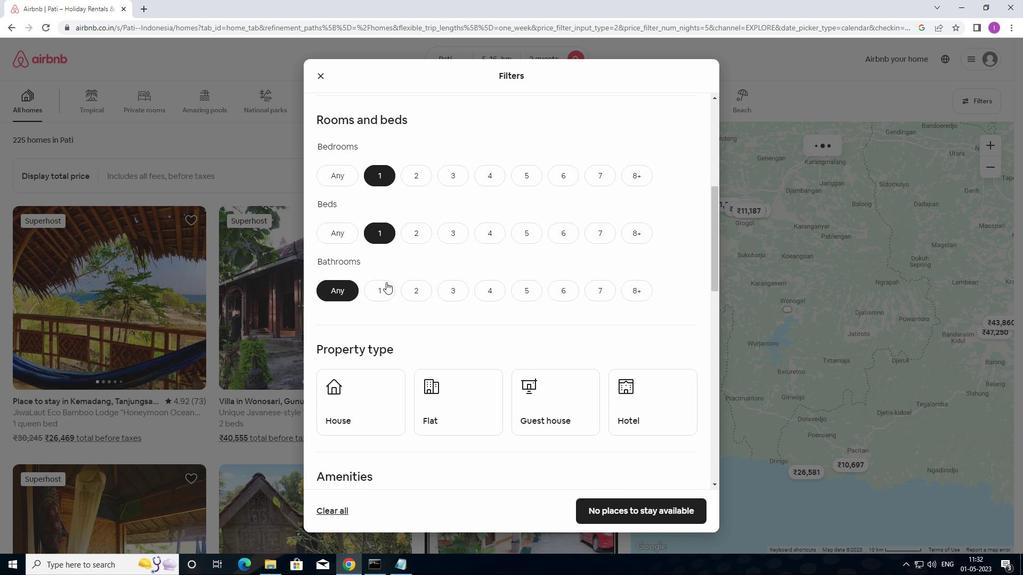 
Action: Mouse pressed left at (384, 288)
Screenshot: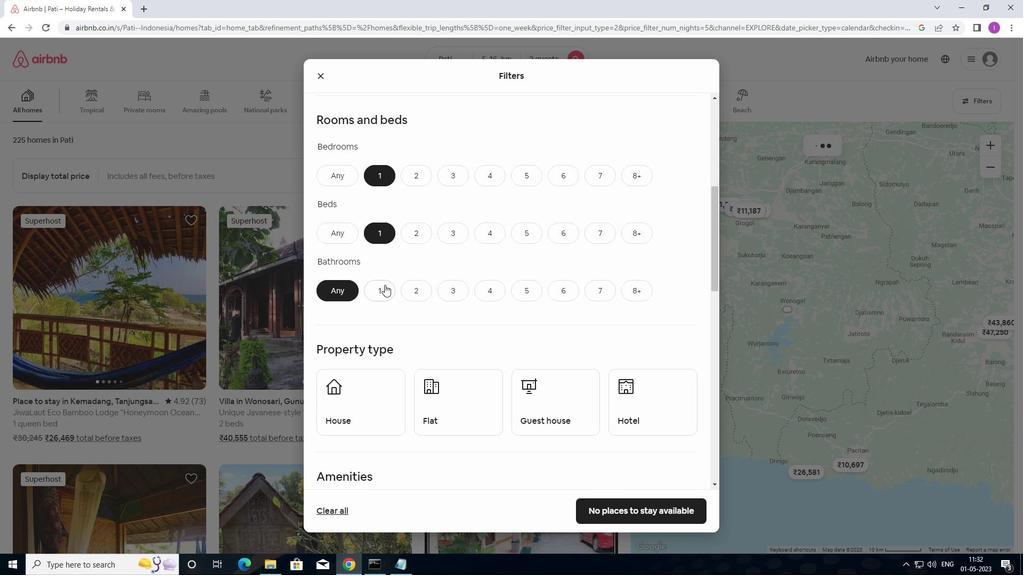 
Action: Mouse moved to (353, 393)
Screenshot: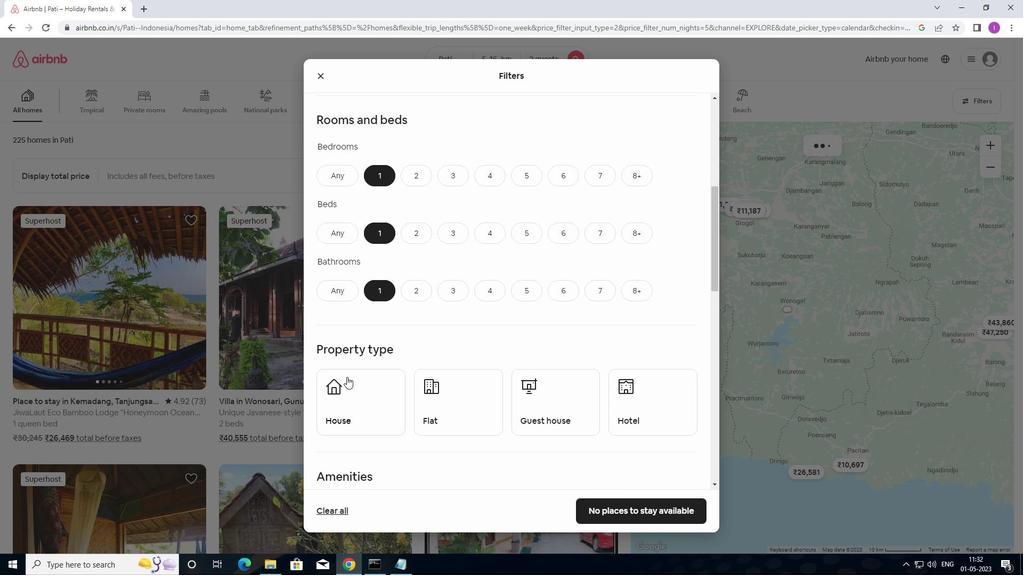 
Action: Mouse pressed left at (353, 393)
Screenshot: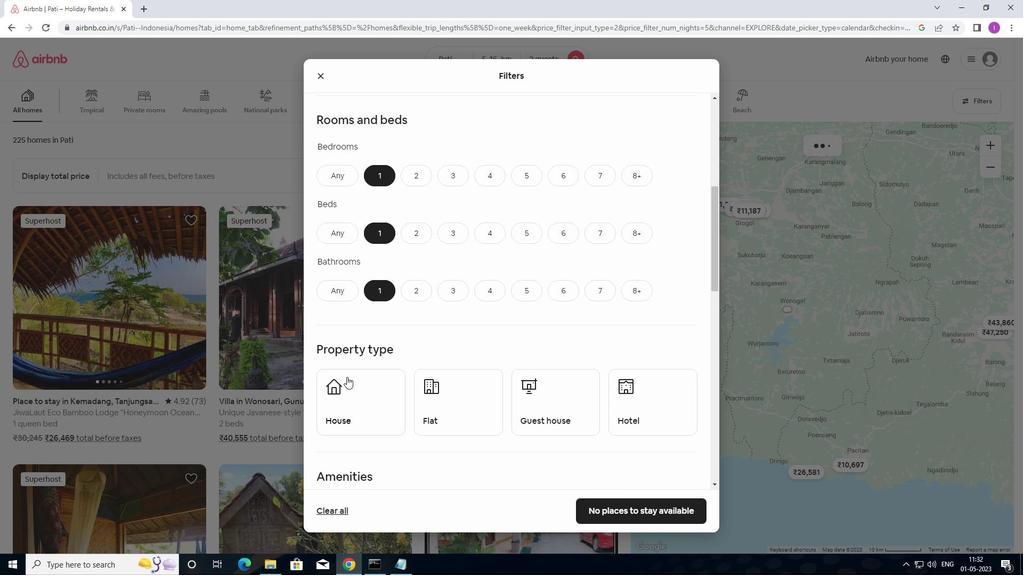 
Action: Mouse moved to (461, 418)
Screenshot: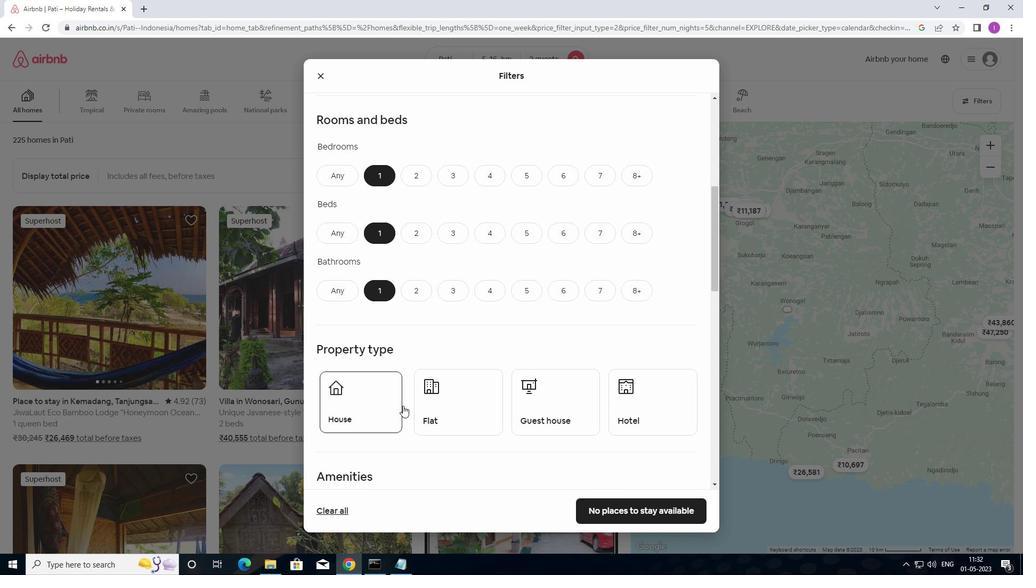 
Action: Mouse pressed left at (461, 418)
Screenshot: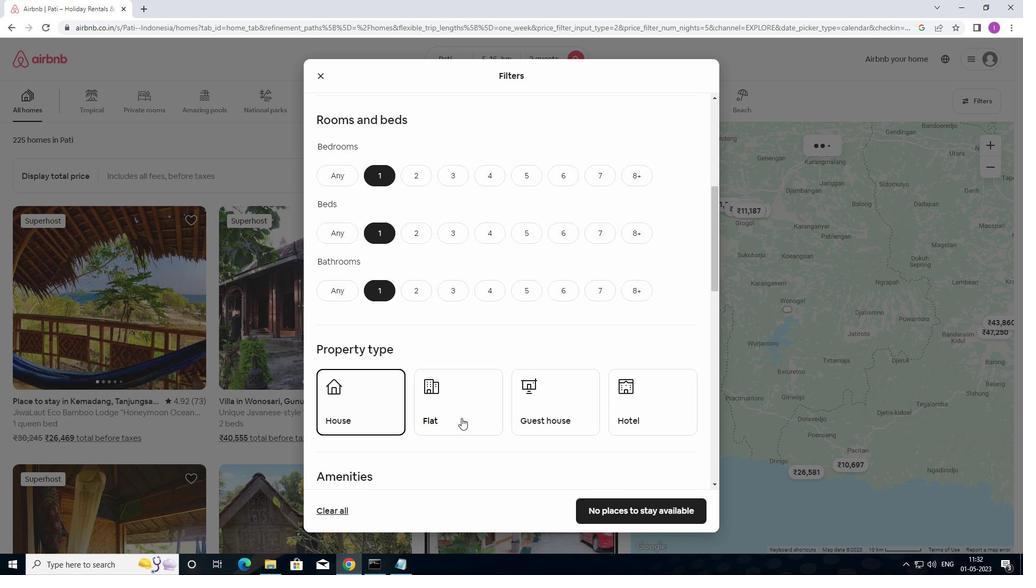 
Action: Mouse moved to (537, 408)
Screenshot: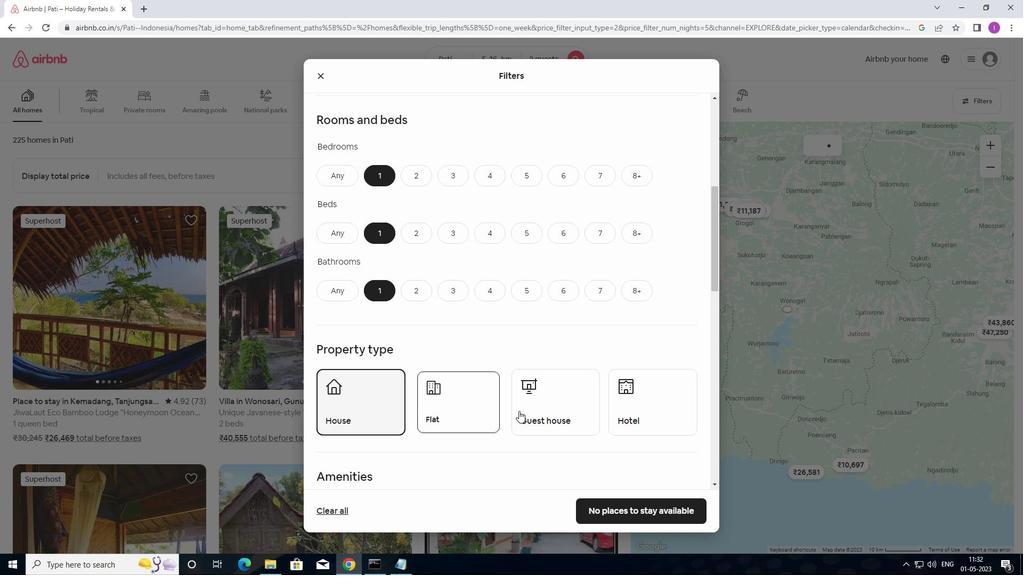 
Action: Mouse pressed left at (537, 408)
Screenshot: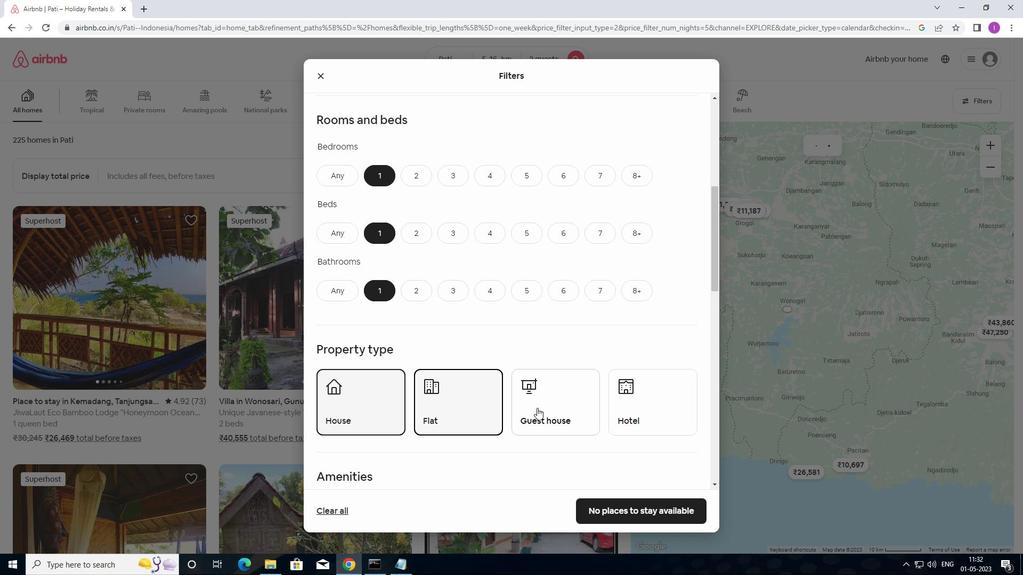
Action: Mouse moved to (638, 417)
Screenshot: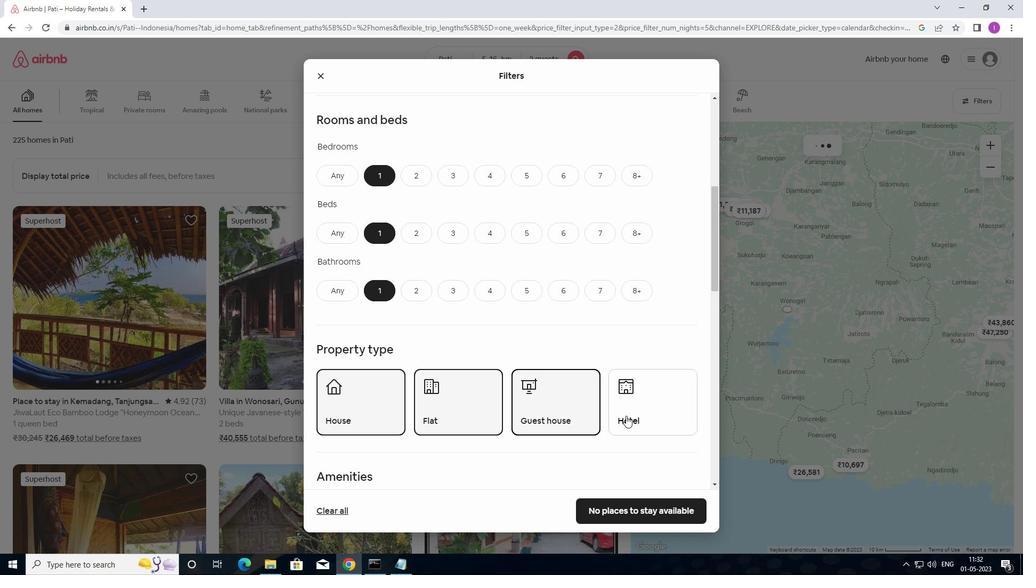 
Action: Mouse pressed left at (638, 417)
Screenshot: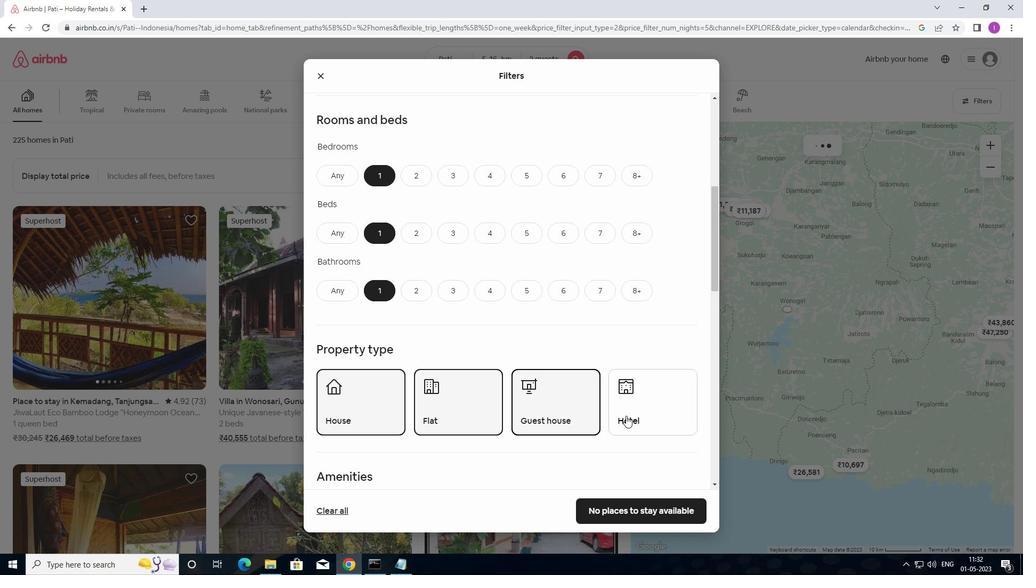 
Action: Mouse moved to (651, 406)
Screenshot: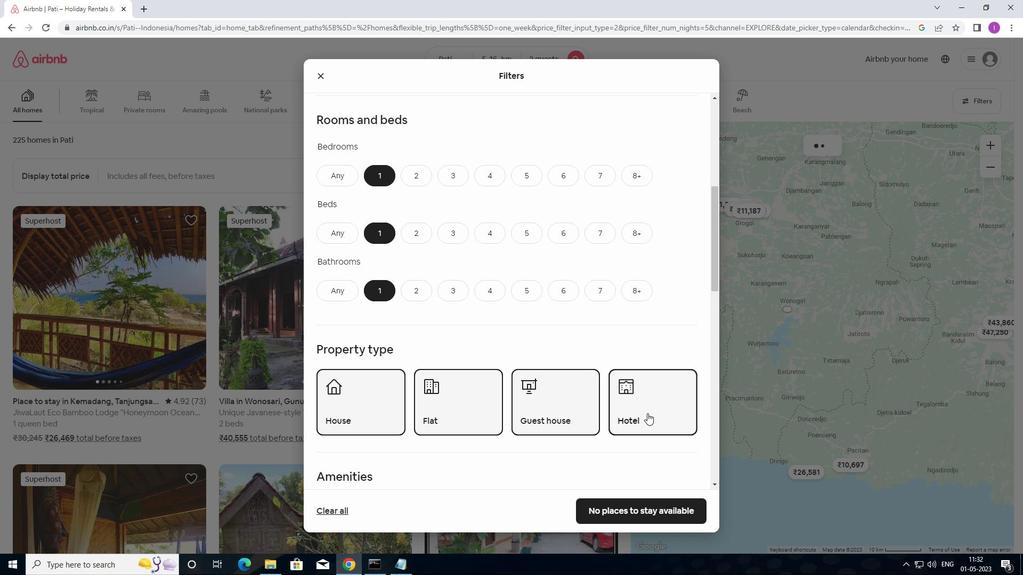 
Action: Mouse scrolled (651, 405) with delta (0, 0)
Screenshot: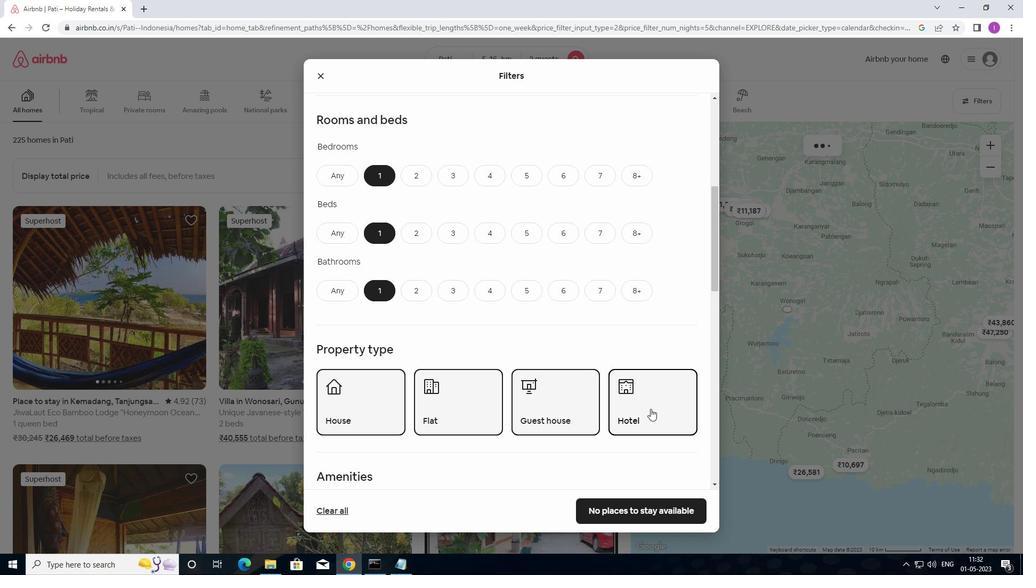 
Action: Mouse moved to (643, 405)
Screenshot: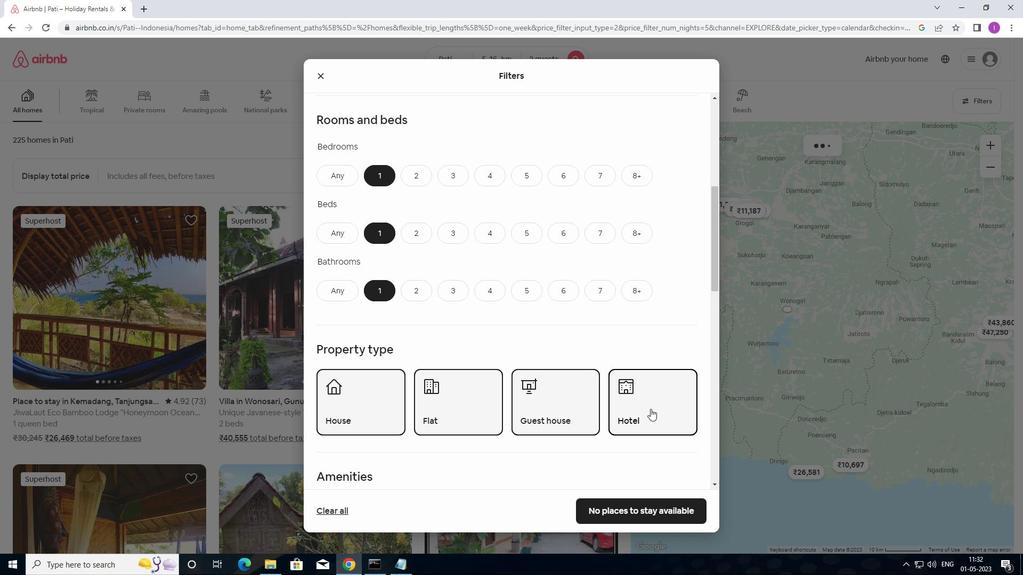 
Action: Mouse scrolled (643, 405) with delta (0, 0)
Screenshot: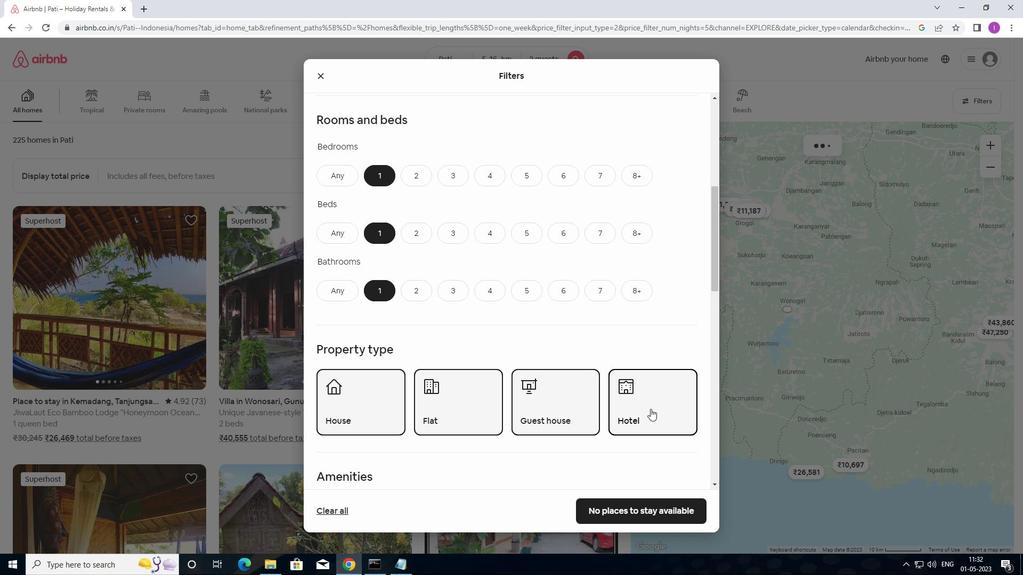 
Action: Mouse moved to (620, 402)
Screenshot: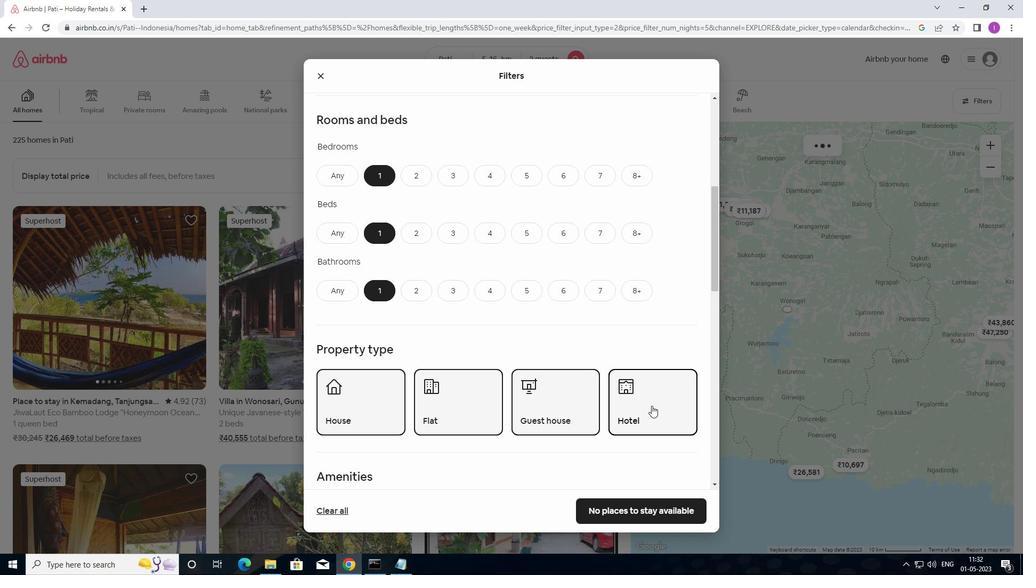 
Action: Mouse scrolled (620, 401) with delta (0, 0)
Screenshot: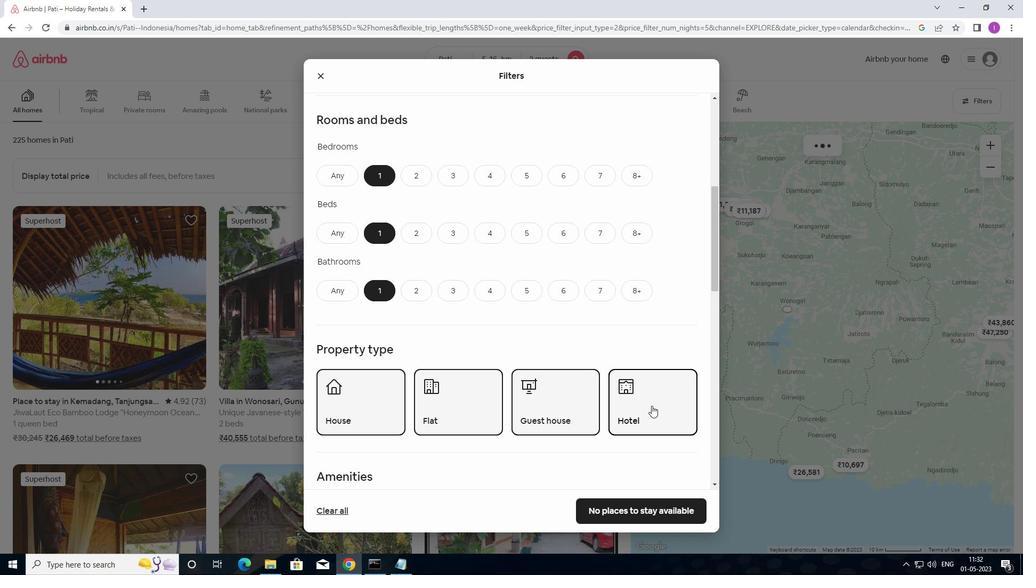 
Action: Mouse moved to (605, 398)
Screenshot: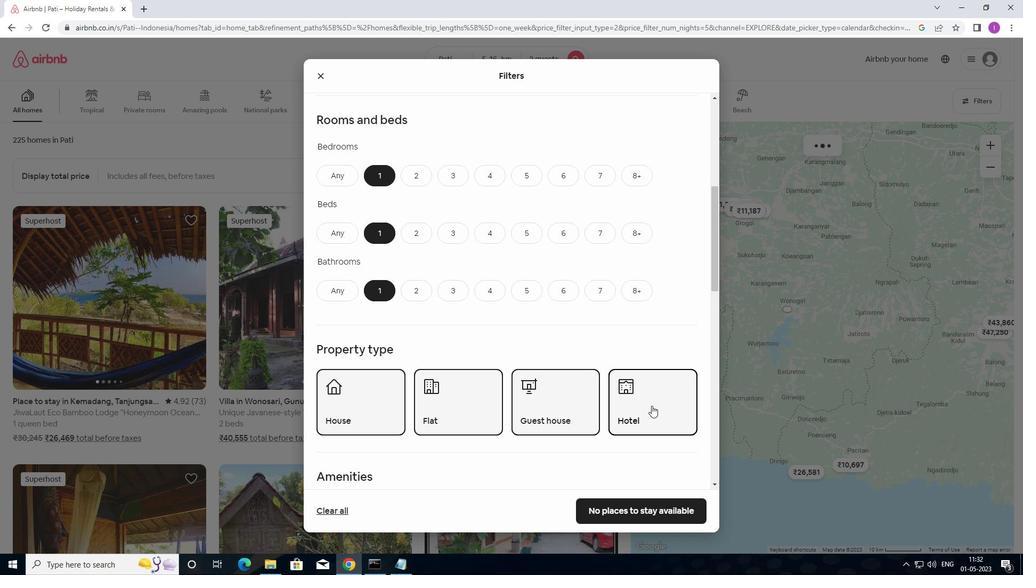 
Action: Mouse scrolled (605, 397) with delta (0, 0)
Screenshot: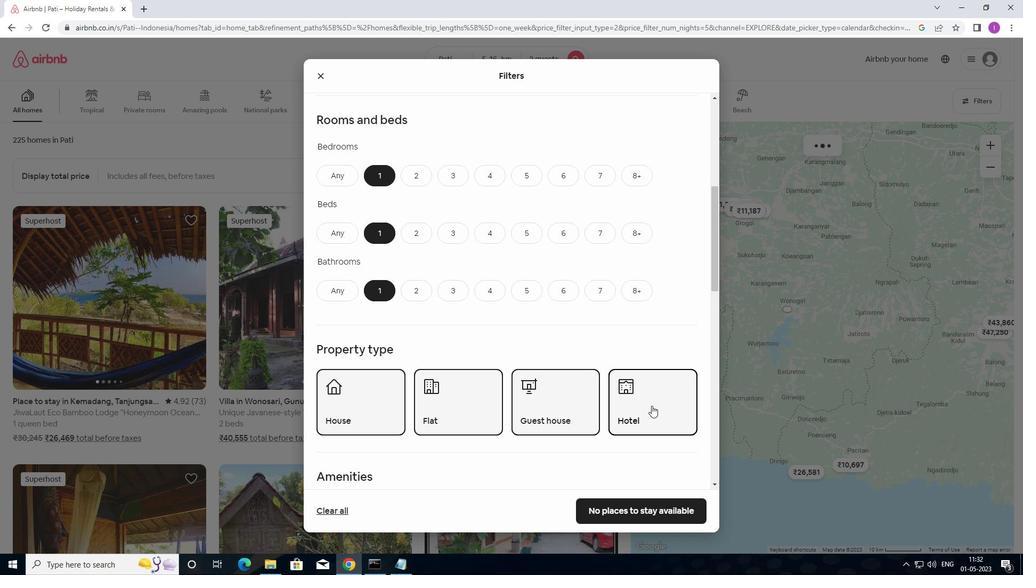 
Action: Mouse moved to (523, 369)
Screenshot: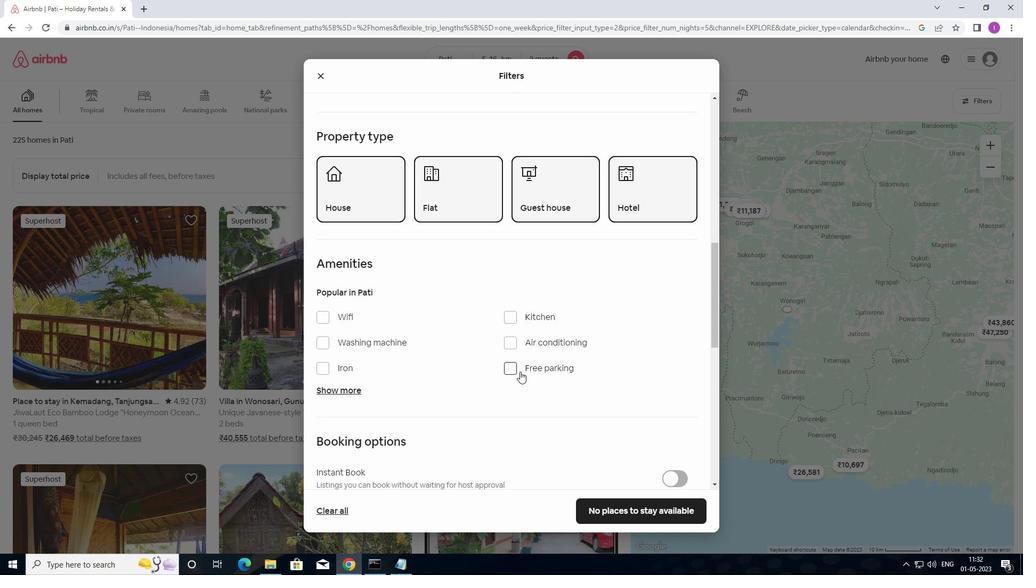 
Action: Mouse scrolled (523, 369) with delta (0, 0)
Screenshot: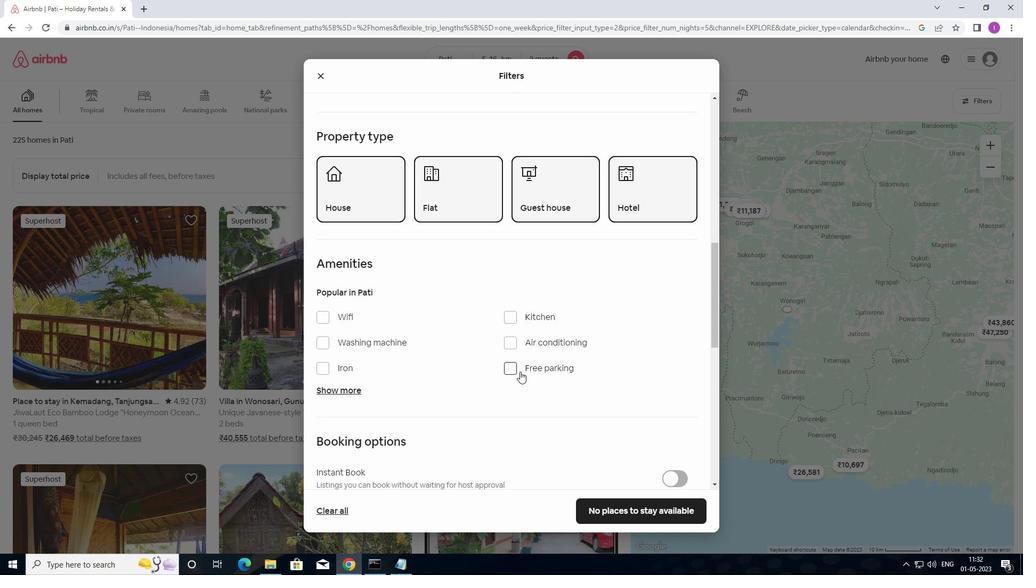 
Action: Mouse moved to (523, 371)
Screenshot: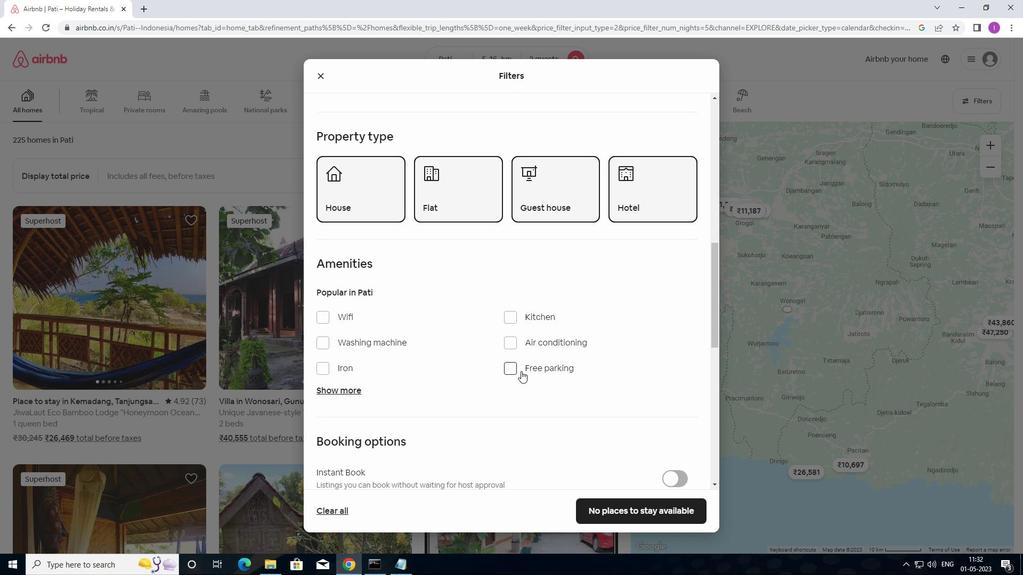 
Action: Mouse scrolled (523, 370) with delta (0, 0)
Screenshot: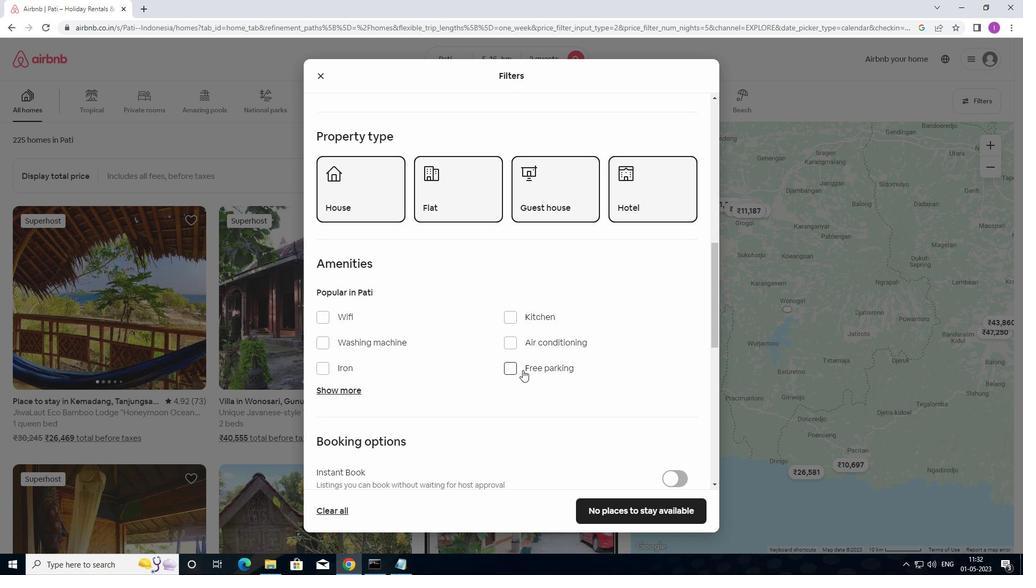 
Action: Mouse moved to (522, 372)
Screenshot: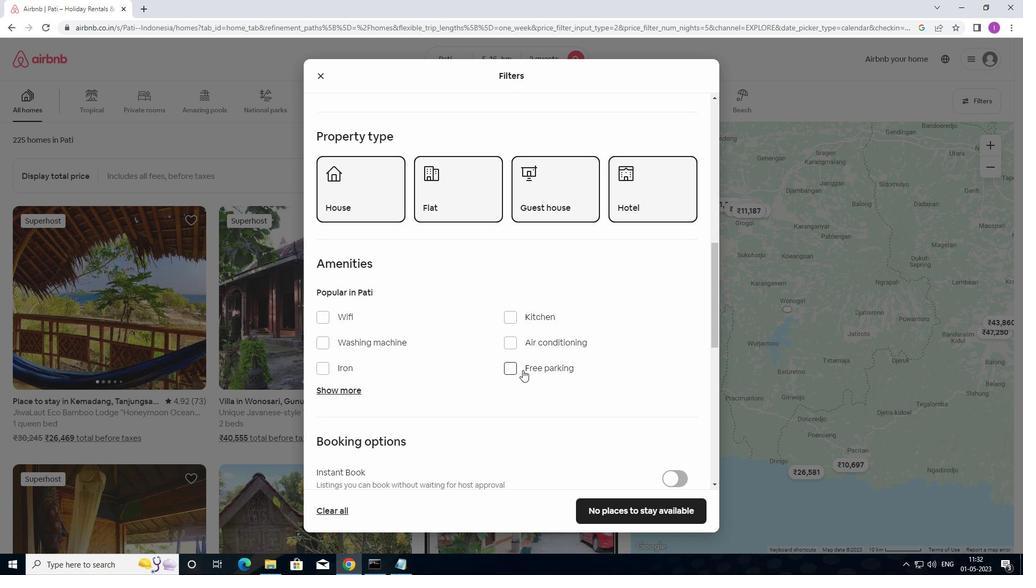 
Action: Mouse scrolled (522, 371) with delta (0, 0)
Screenshot: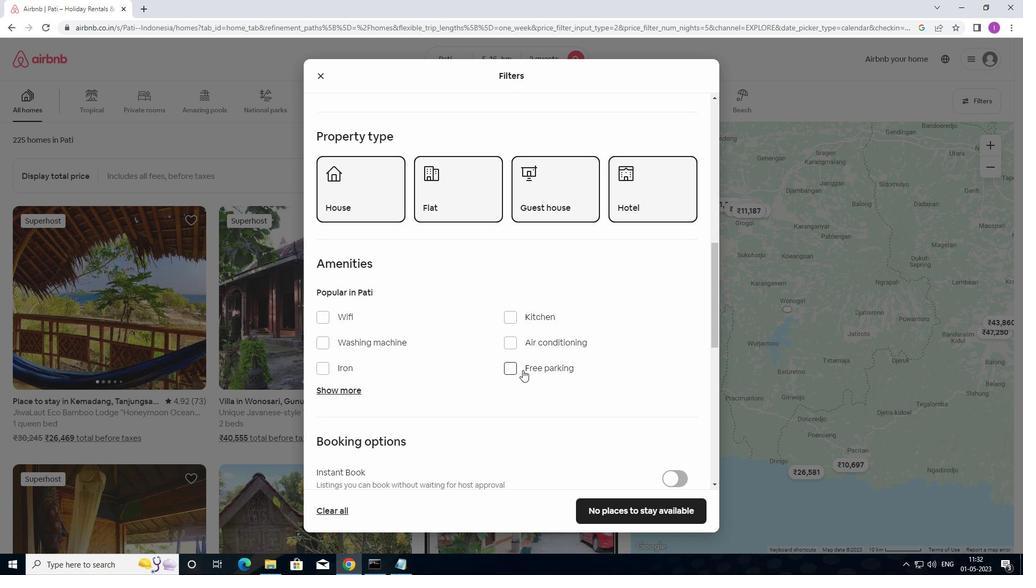 
Action: Mouse moved to (596, 367)
Screenshot: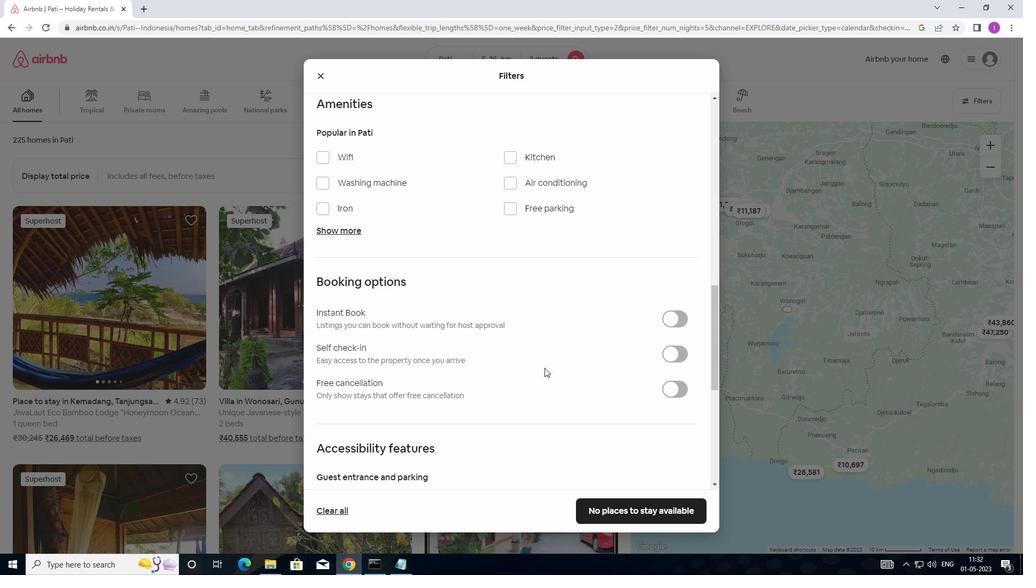 
Action: Mouse scrolled (596, 367) with delta (0, 0)
Screenshot: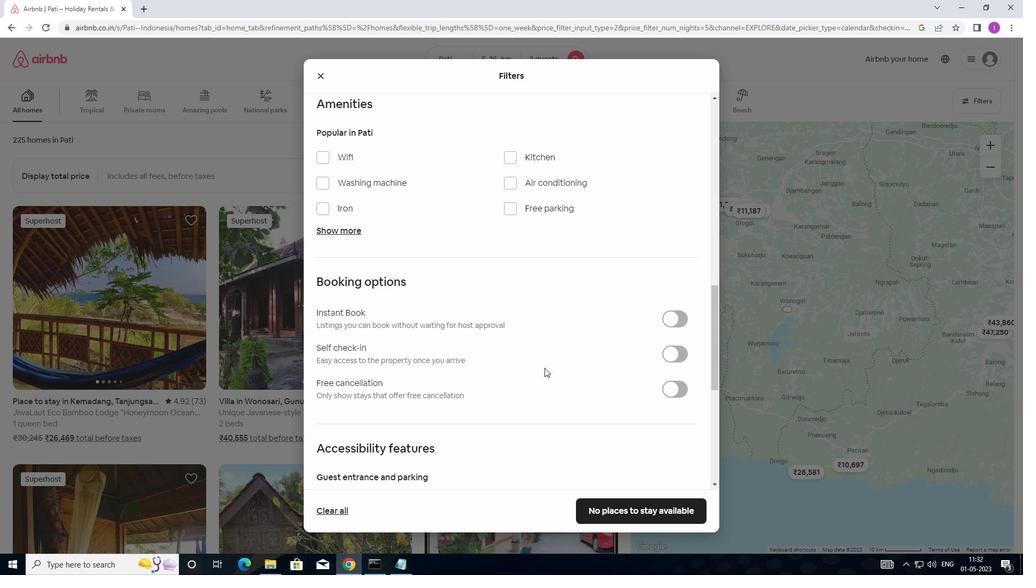 
Action: Mouse moved to (678, 309)
Screenshot: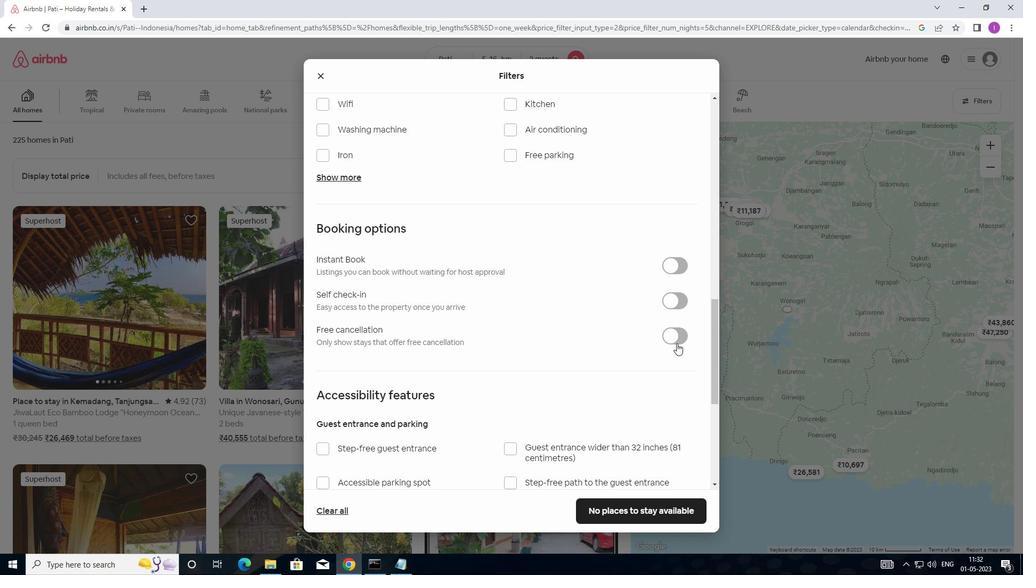 
Action: Mouse pressed left at (678, 309)
Screenshot: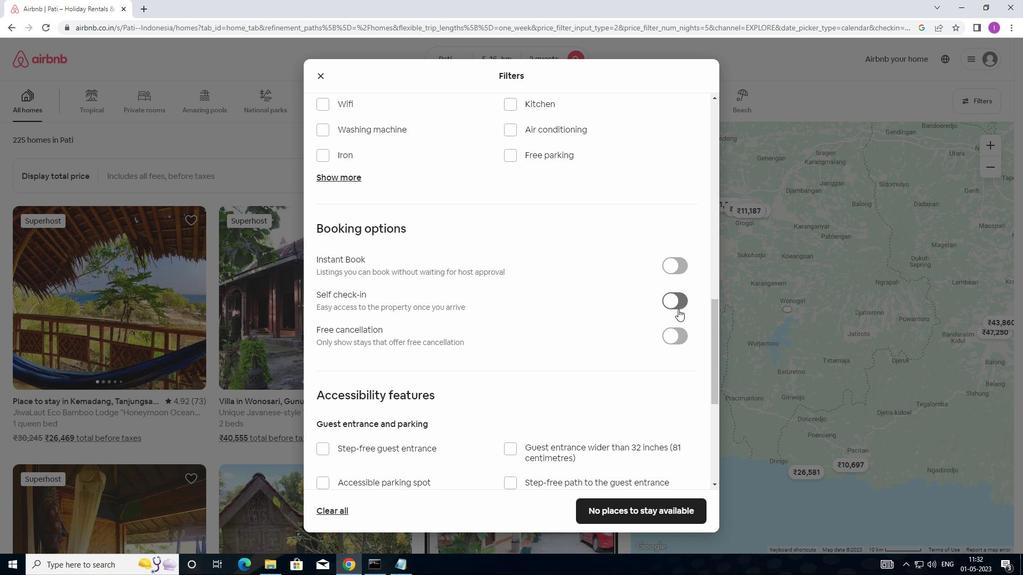 
Action: Mouse moved to (425, 407)
Screenshot: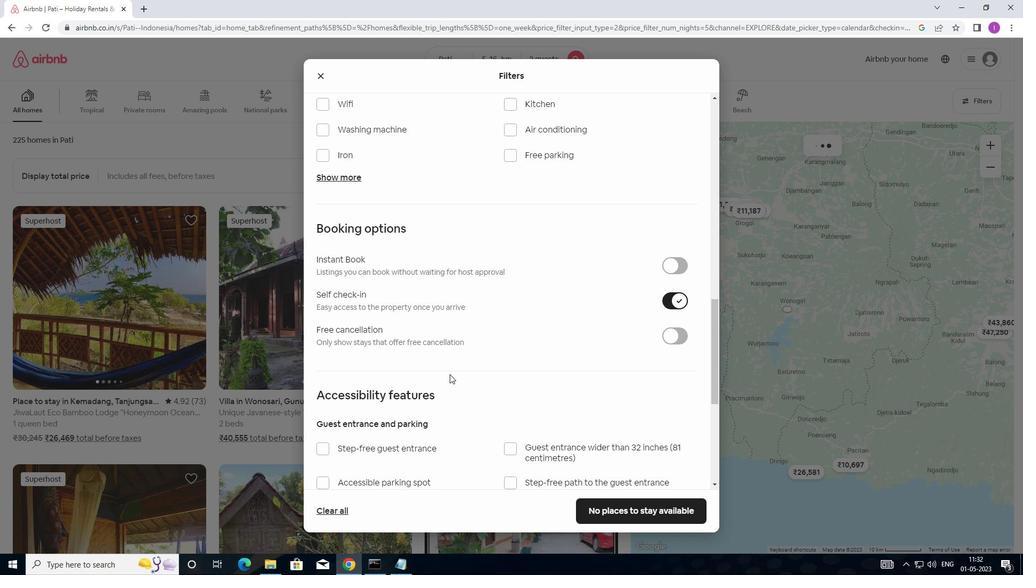 
Action: Mouse scrolled (425, 407) with delta (0, 0)
Screenshot: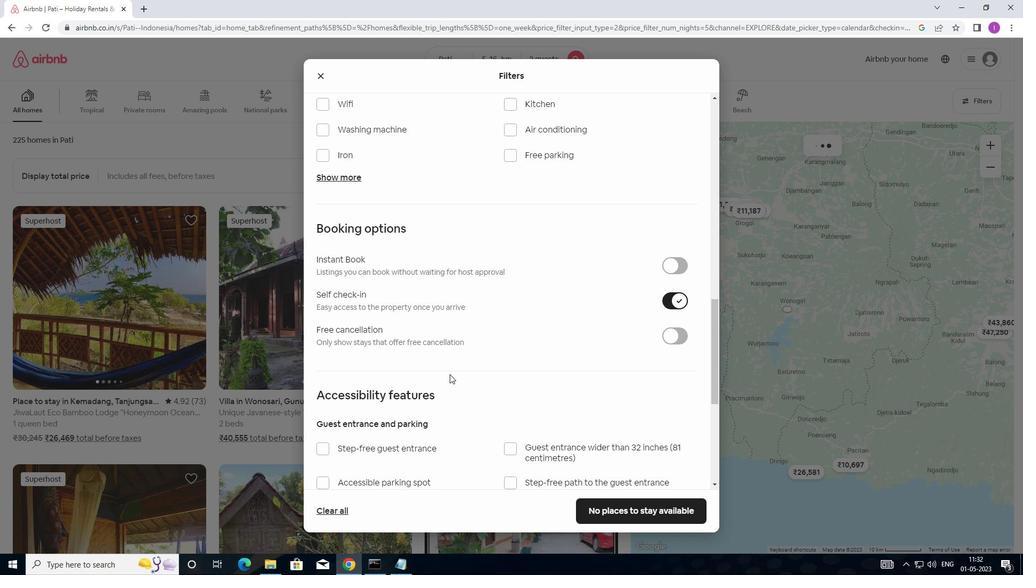 
Action: Mouse moved to (424, 412)
Screenshot: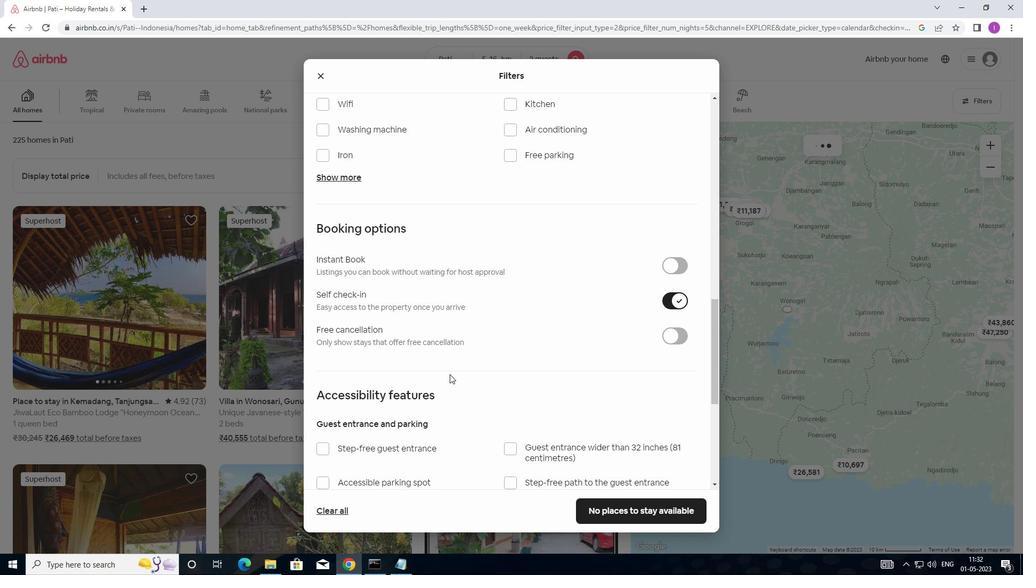 
Action: Mouse scrolled (424, 412) with delta (0, 0)
Screenshot: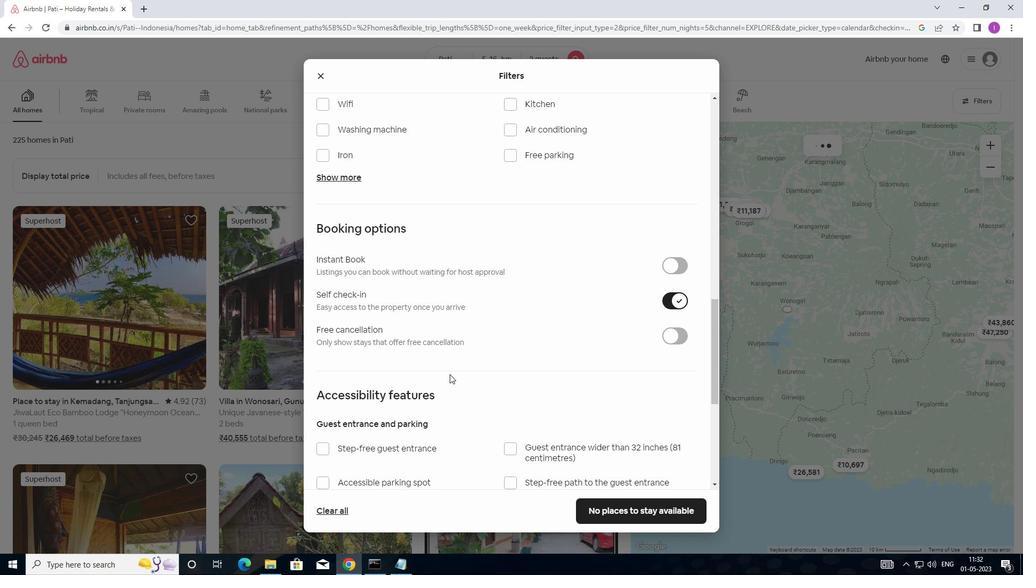 
Action: Mouse moved to (424, 414)
Screenshot: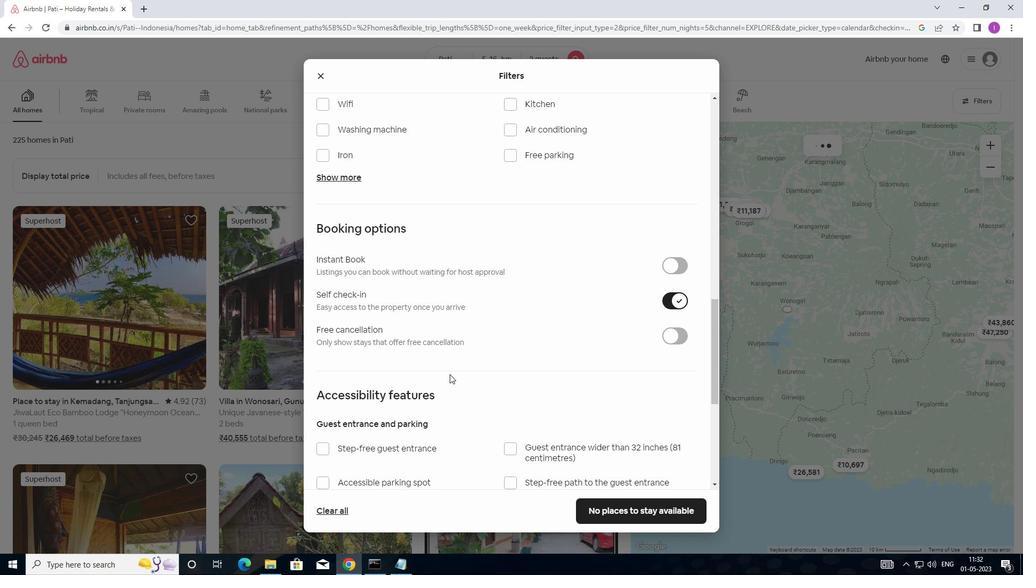 
Action: Mouse scrolled (424, 414) with delta (0, 0)
Screenshot: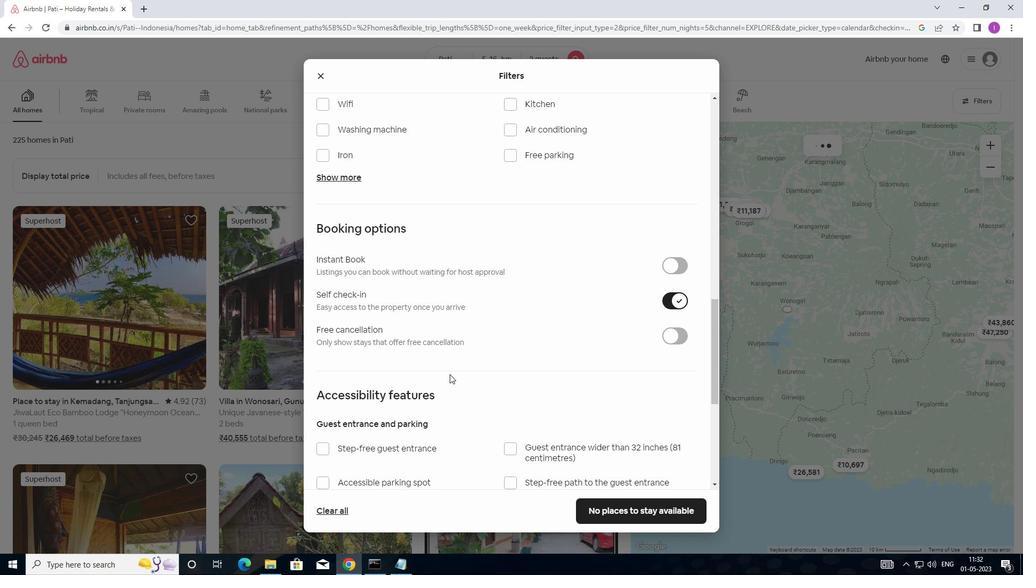 
Action: Mouse moved to (423, 415)
Screenshot: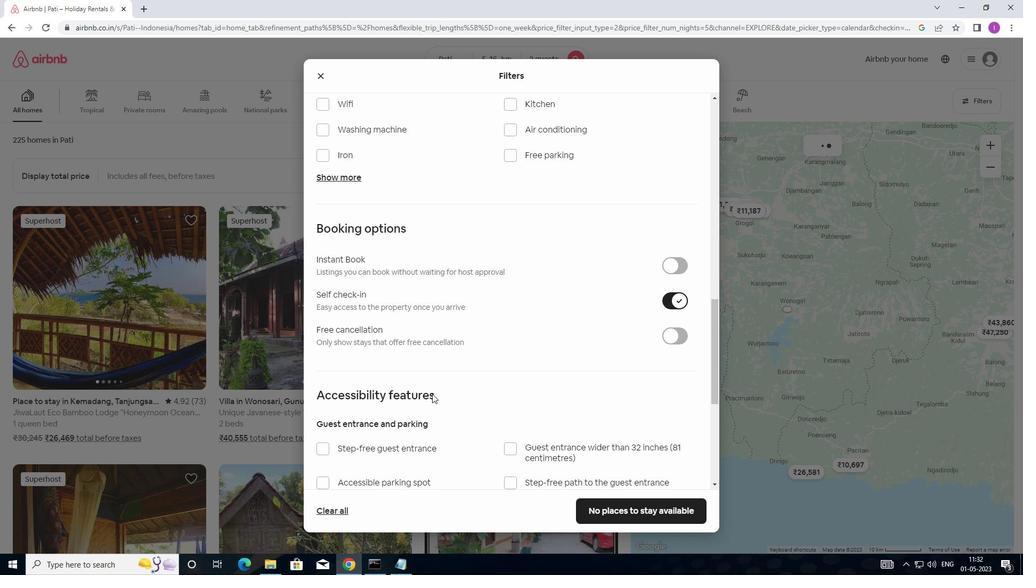 
Action: Mouse scrolled (423, 414) with delta (0, 0)
Screenshot: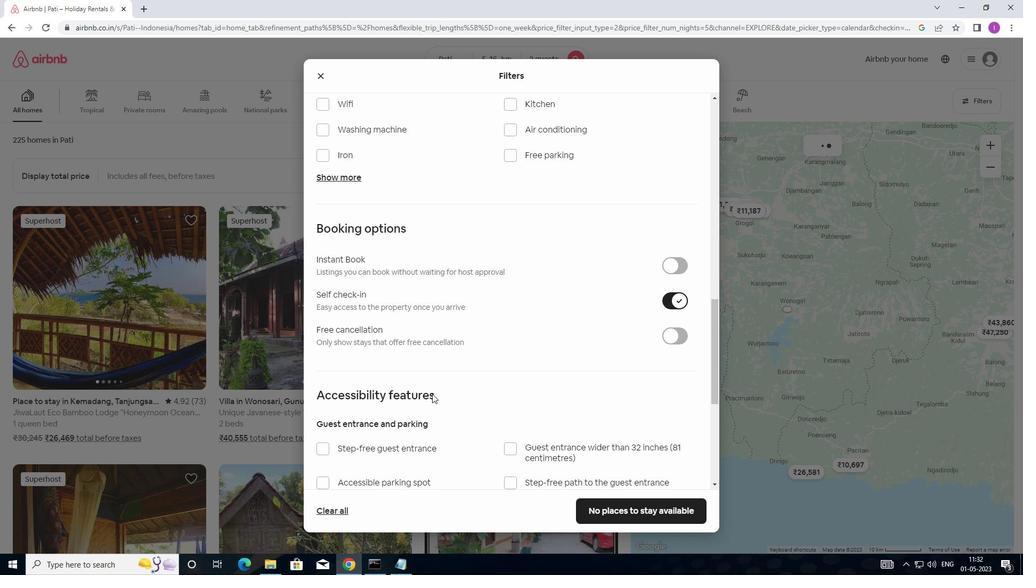 
Action: Mouse moved to (332, 477)
Screenshot: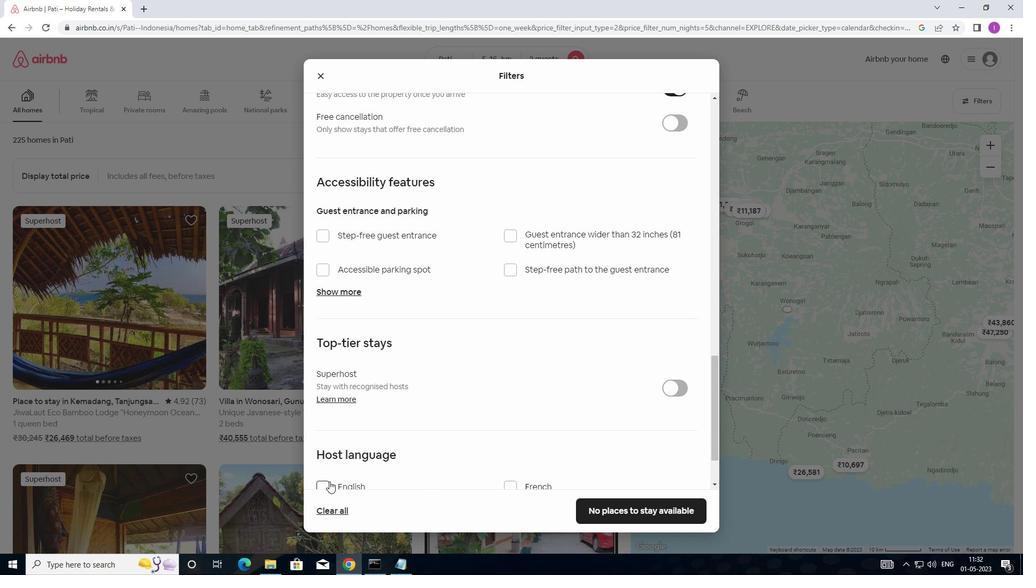 
Action: Mouse scrolled (332, 476) with delta (0, 0)
Screenshot: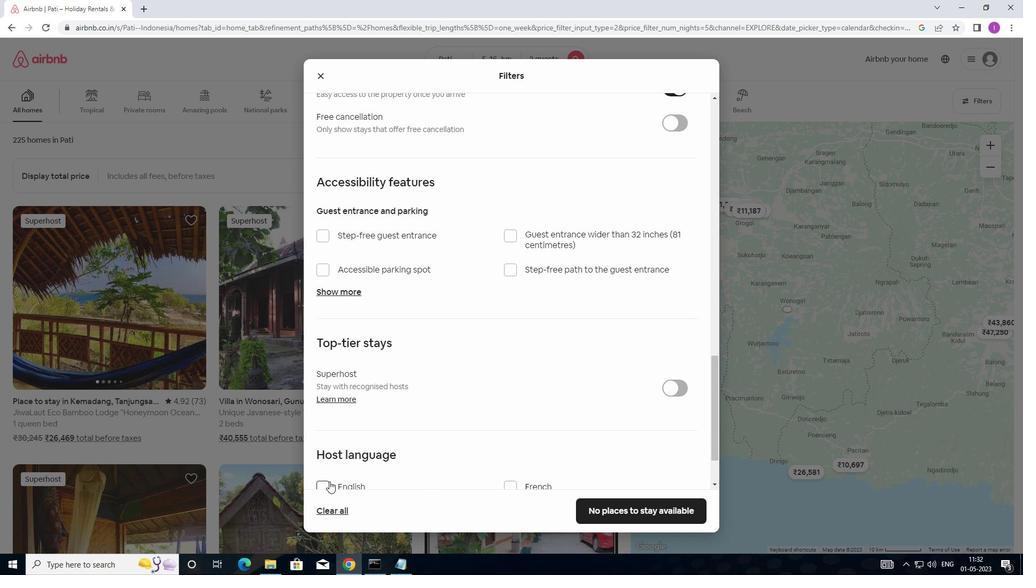 
Action: Mouse moved to (333, 476)
Screenshot: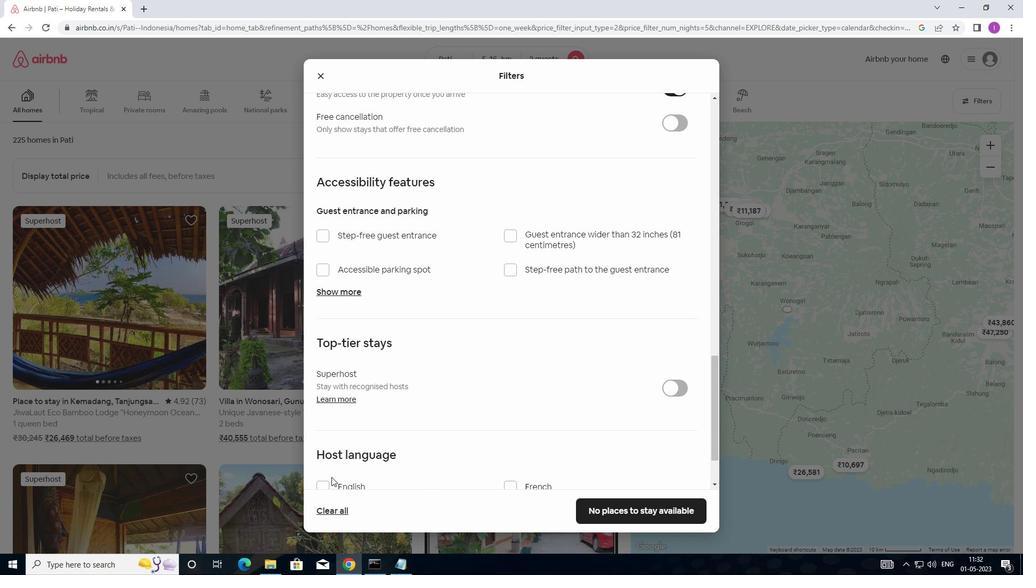 
Action: Mouse scrolled (333, 475) with delta (0, 0)
Screenshot: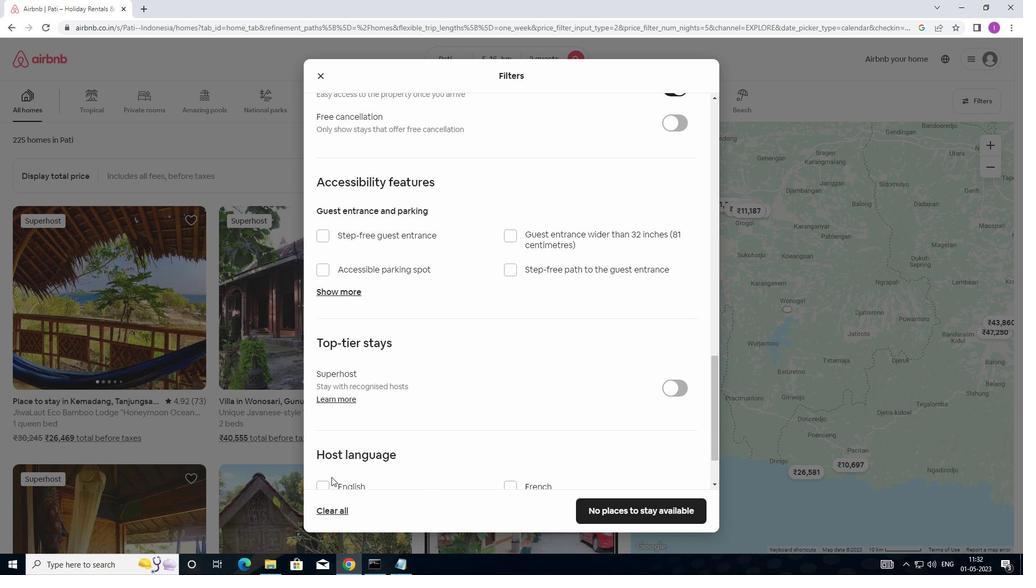 
Action: Mouse moved to (320, 416)
Screenshot: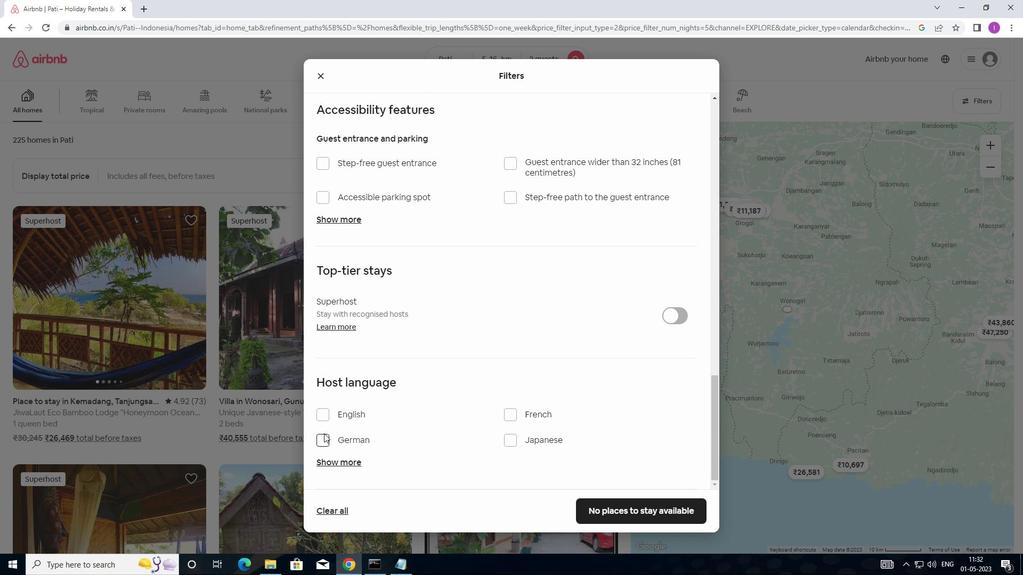 
Action: Mouse pressed left at (320, 416)
Screenshot: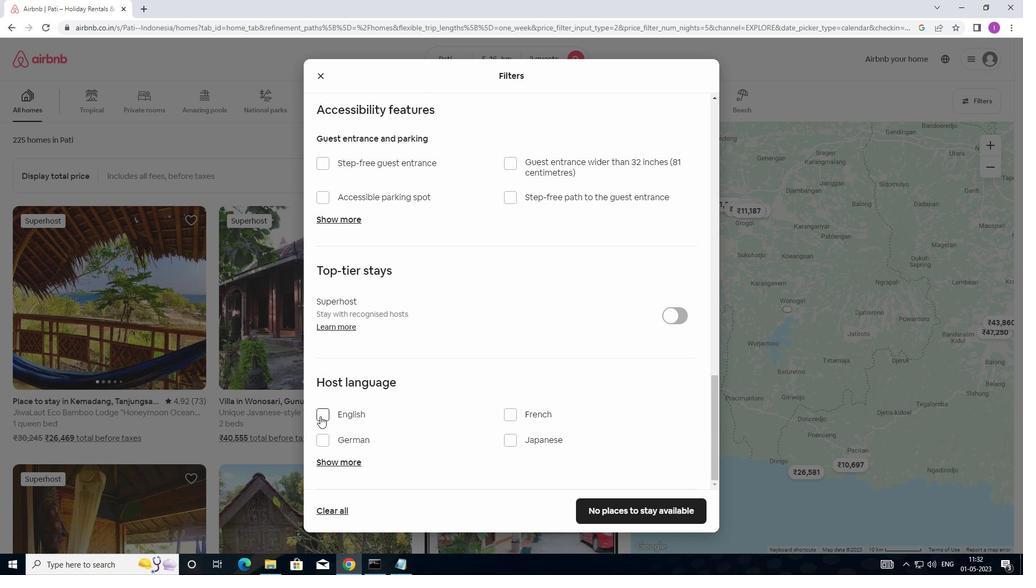 
Action: Mouse moved to (627, 513)
Screenshot: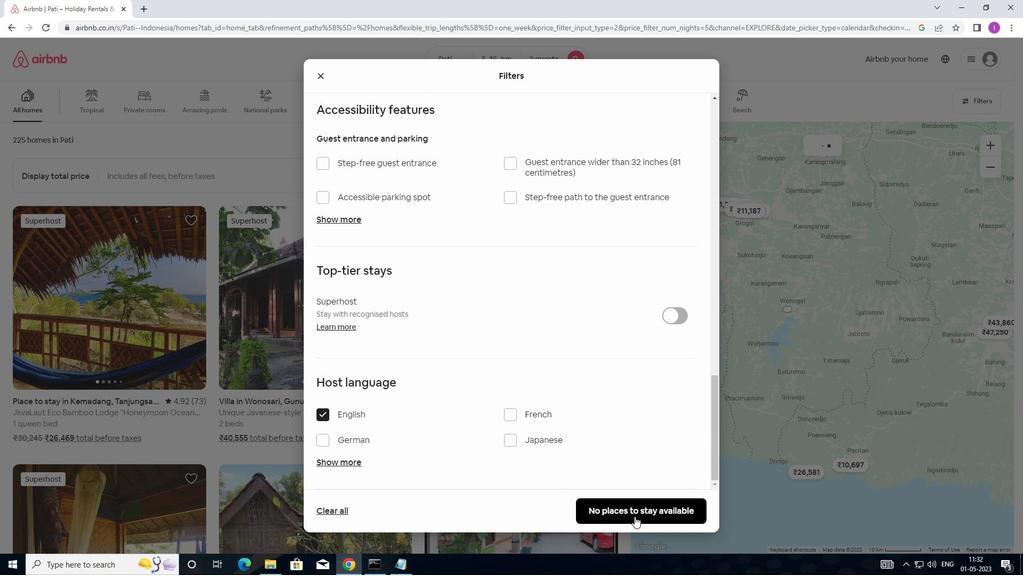 
Action: Mouse pressed left at (627, 513)
Screenshot: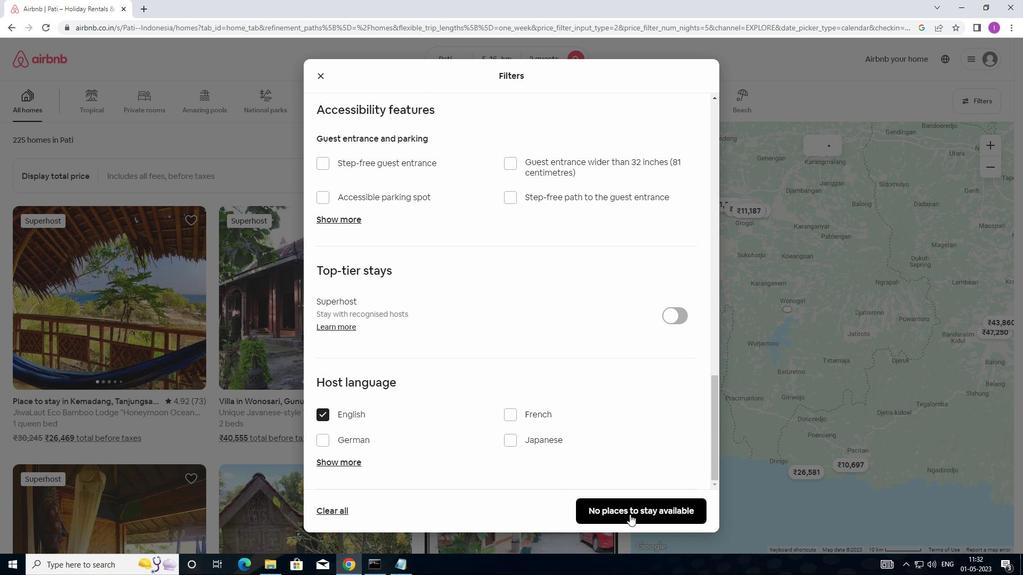 
Action: Mouse moved to (627, 501)
Screenshot: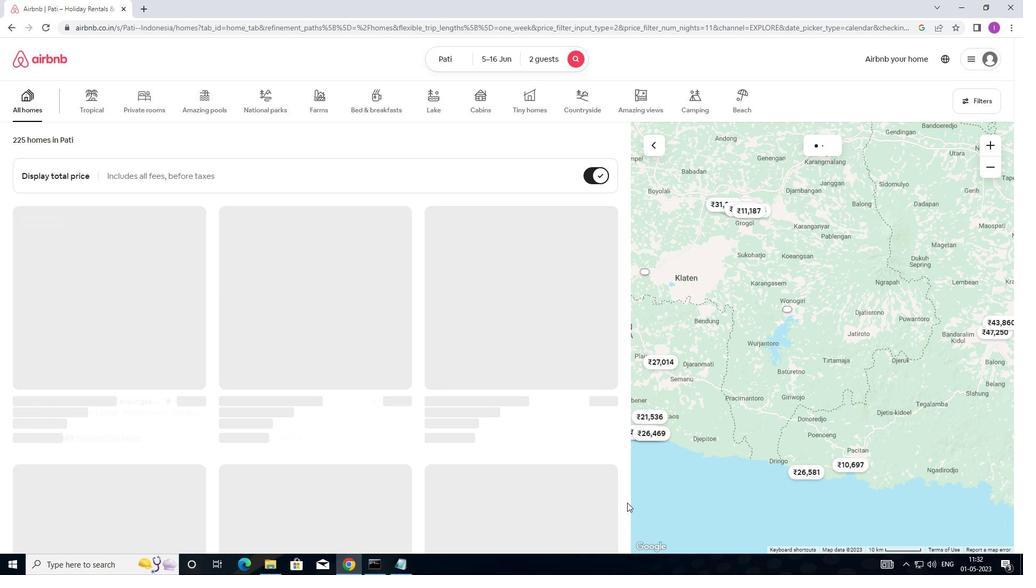 
